 Task: Create a due date automation trigger when advanced on, on the monday of the week a card is due add dates due tomorrow at 11:00 AM.
Action: Mouse moved to (1067, 318)
Screenshot: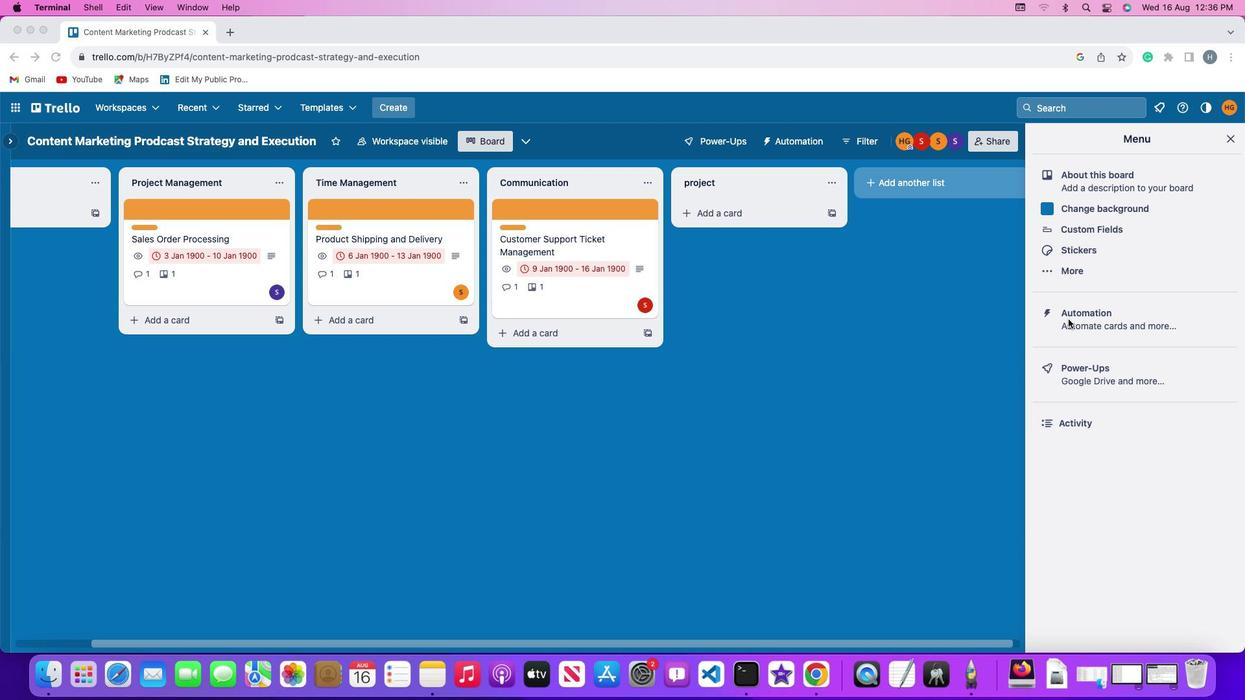 
Action: Mouse pressed left at (1067, 318)
Screenshot: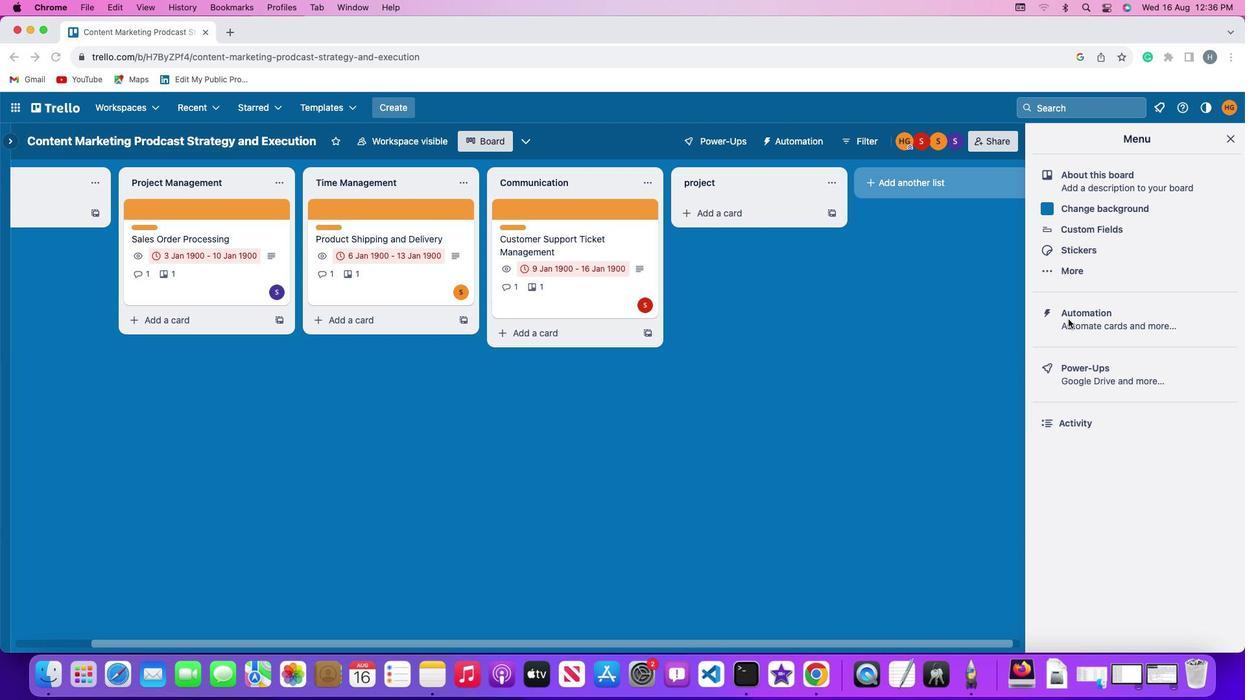 
Action: Mouse pressed left at (1067, 318)
Screenshot: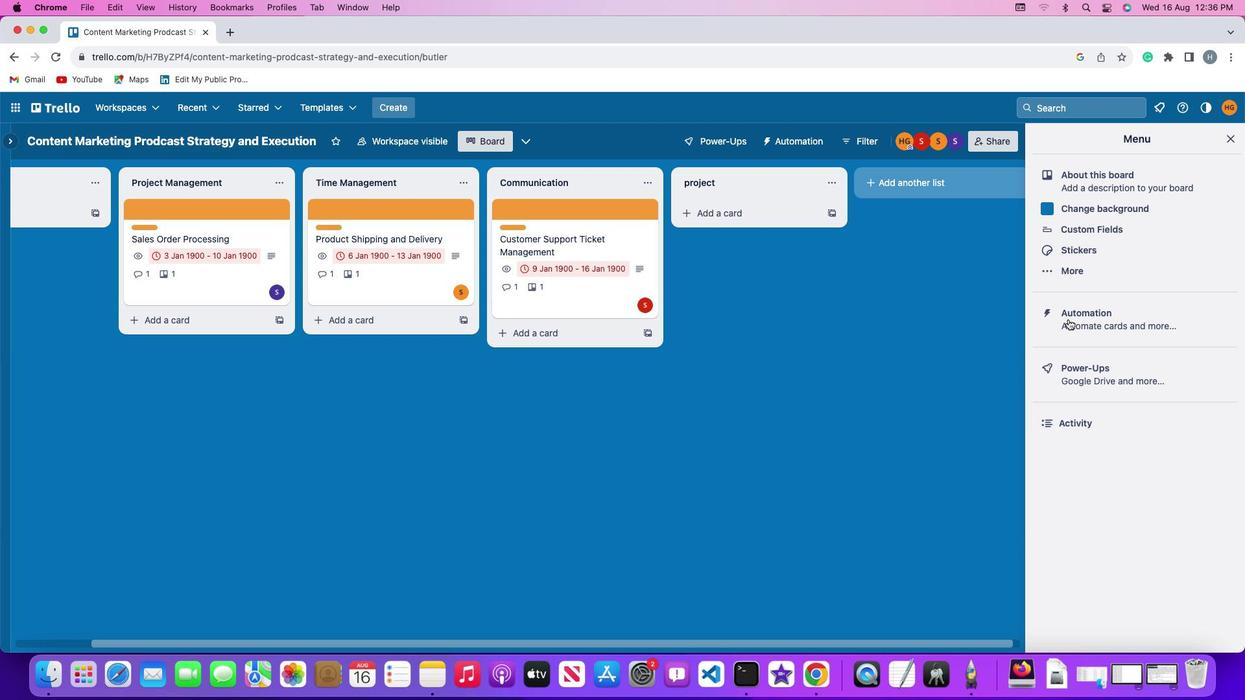 
Action: Mouse moved to (79, 303)
Screenshot: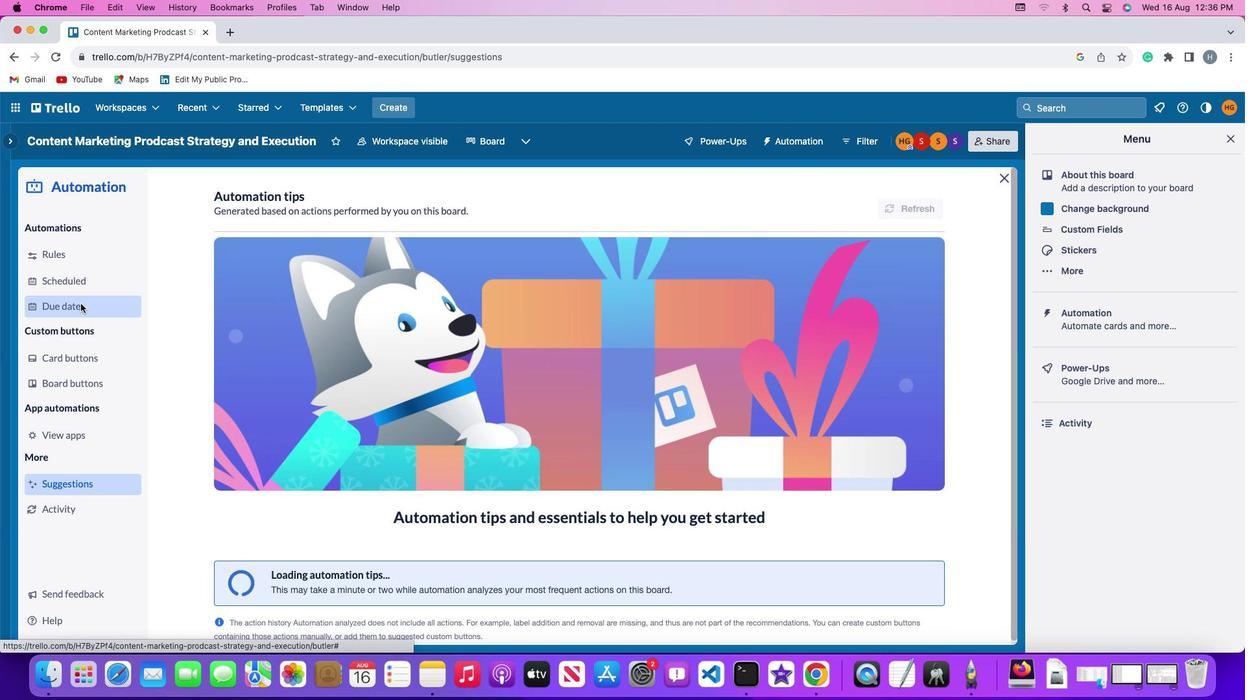 
Action: Mouse pressed left at (79, 303)
Screenshot: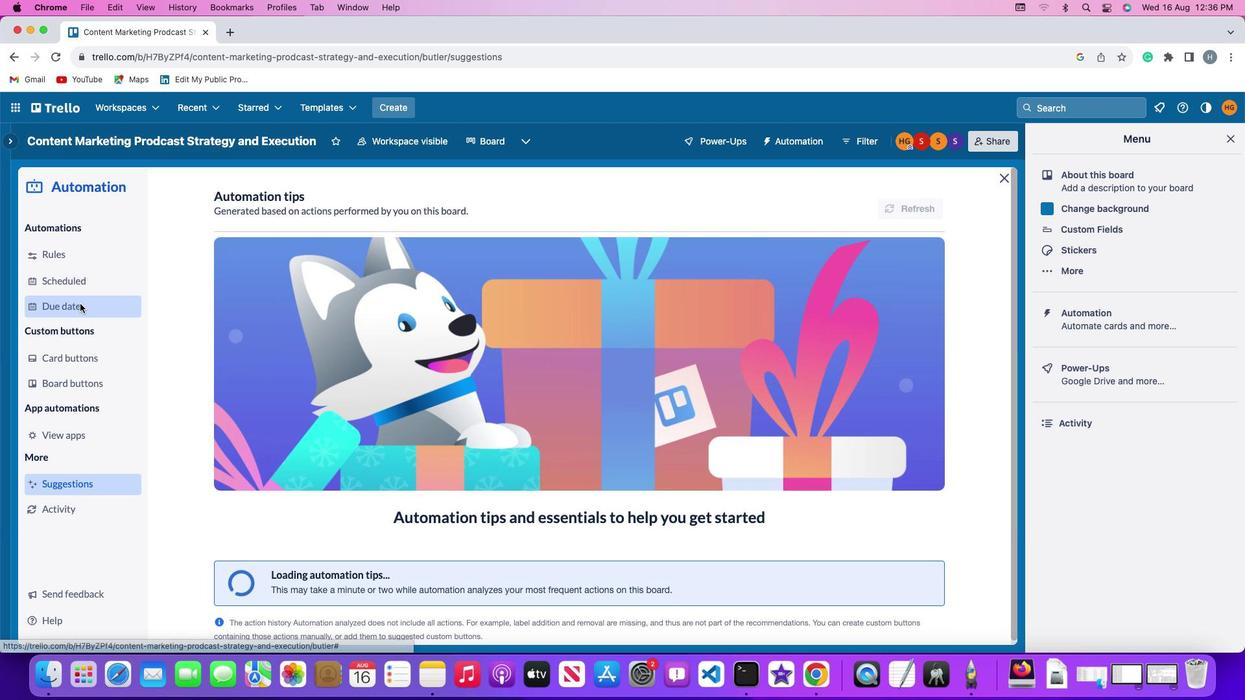 
Action: Mouse moved to (863, 201)
Screenshot: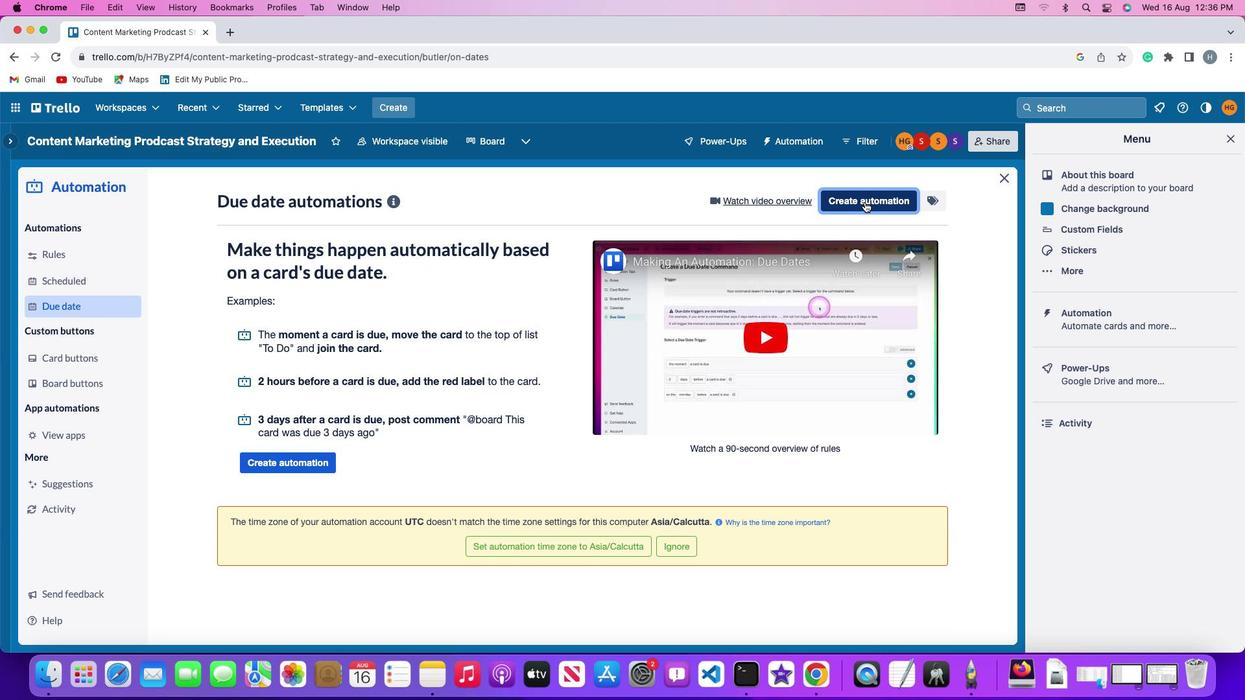
Action: Mouse pressed left at (863, 201)
Screenshot: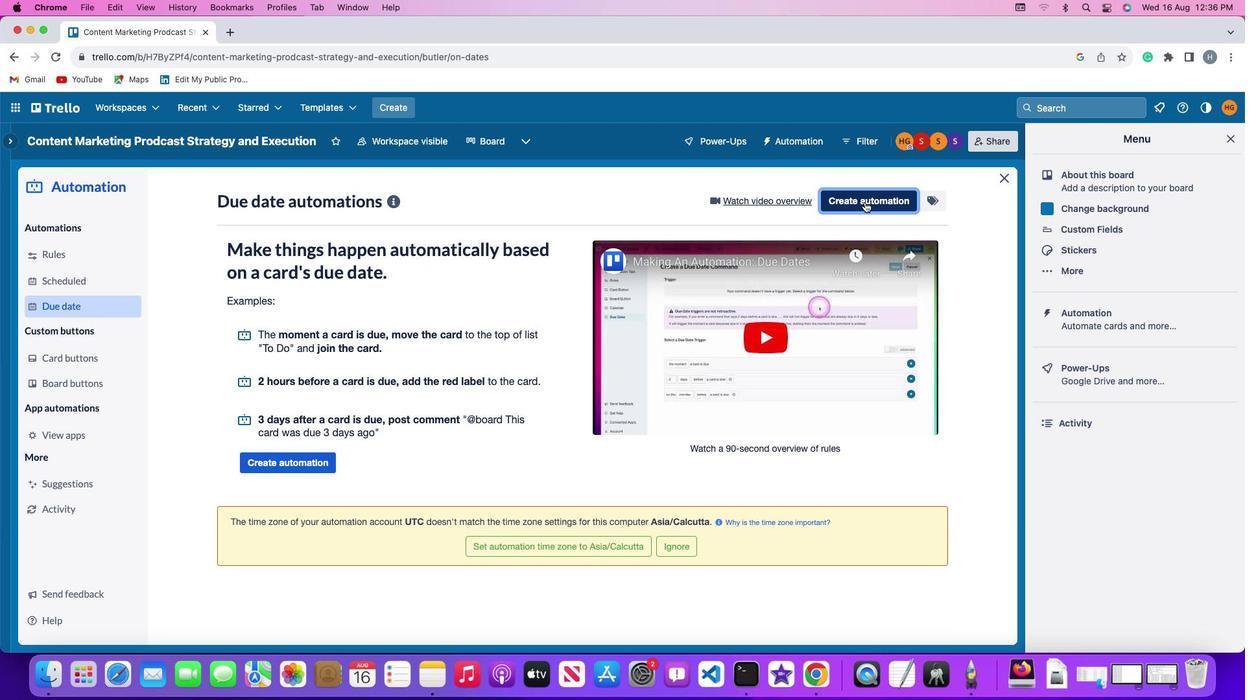 
Action: Mouse moved to (229, 326)
Screenshot: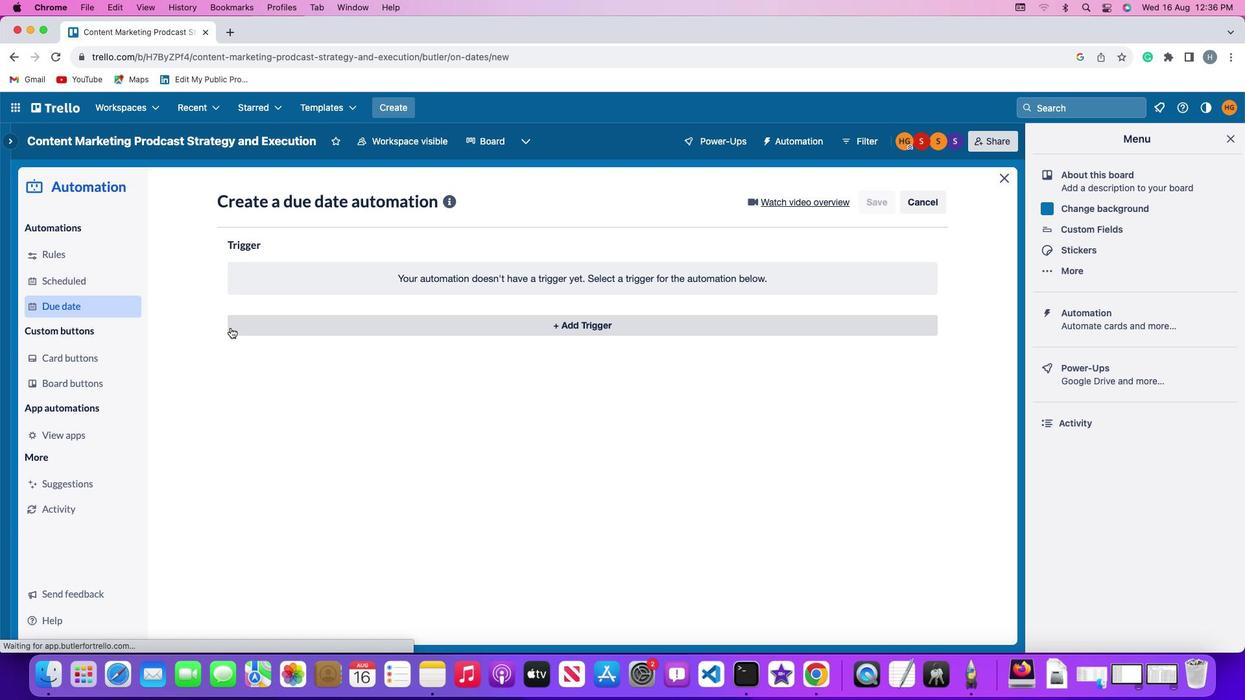 
Action: Mouse pressed left at (229, 326)
Screenshot: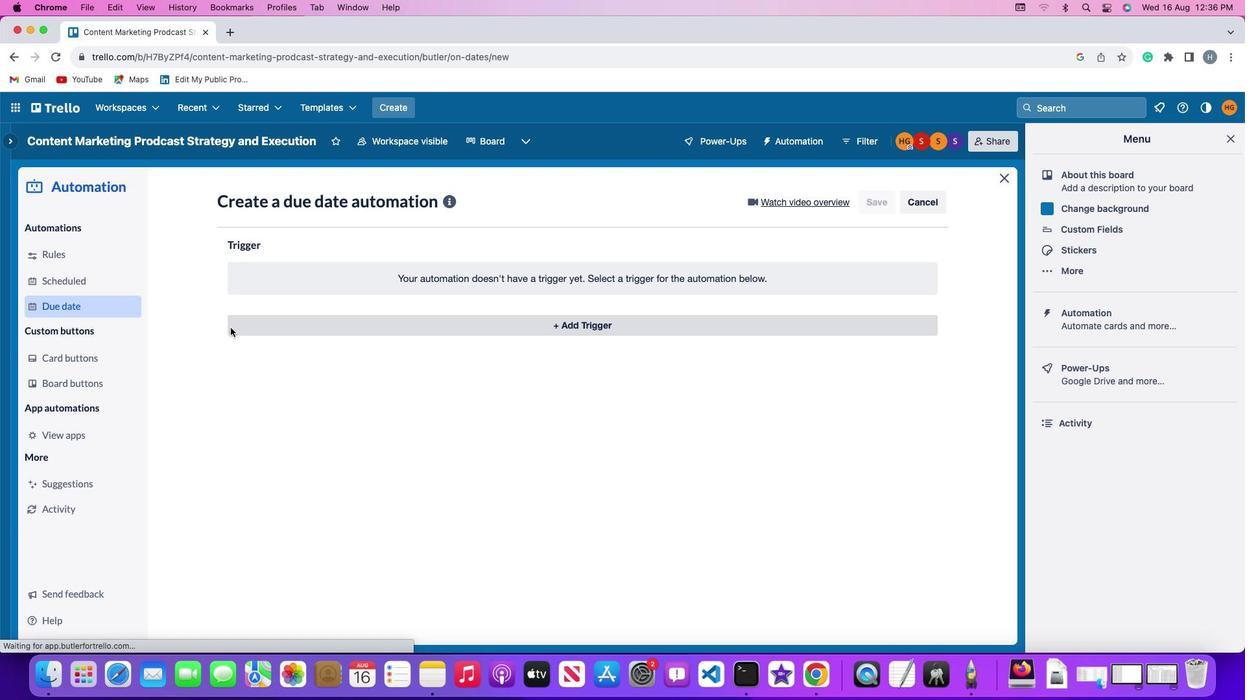 
Action: Mouse moved to (294, 559)
Screenshot: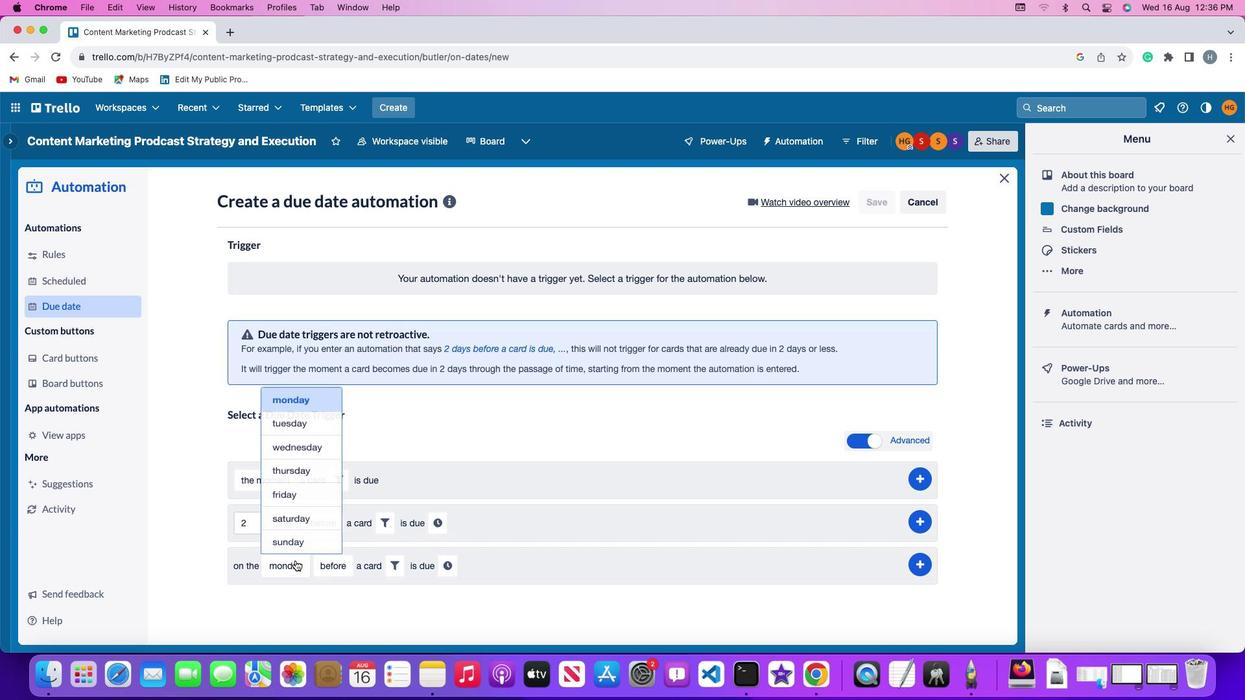 
Action: Mouse pressed left at (294, 559)
Screenshot: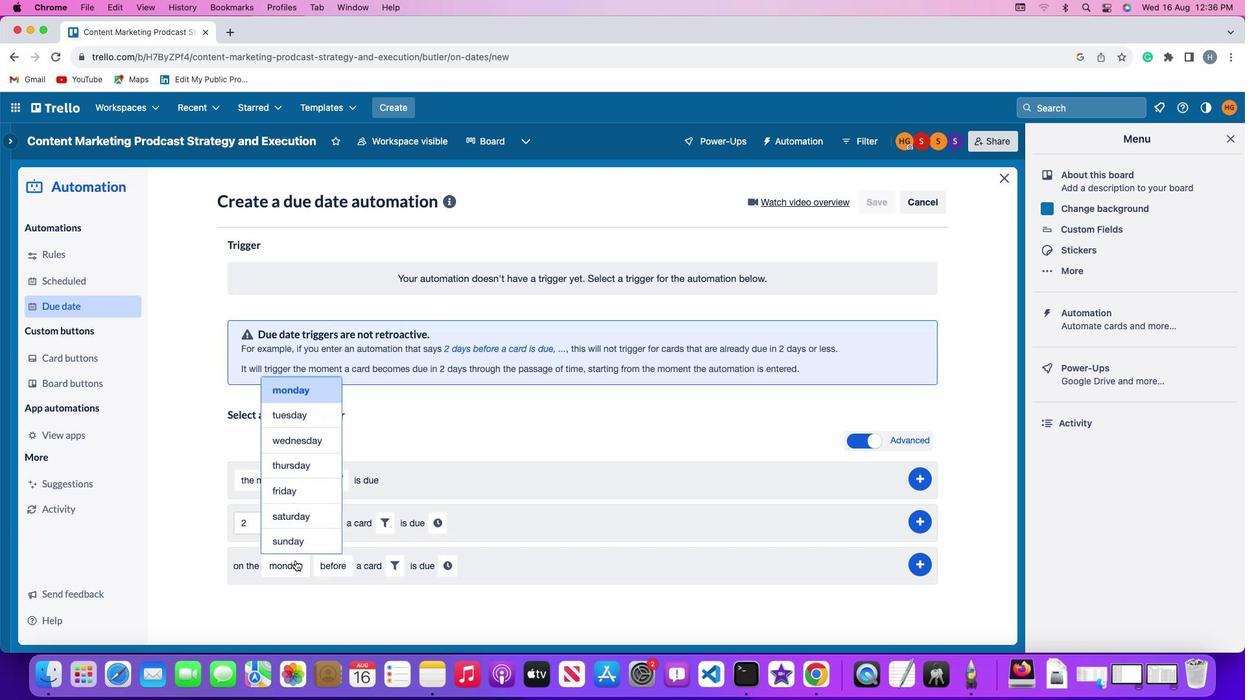 
Action: Mouse moved to (299, 385)
Screenshot: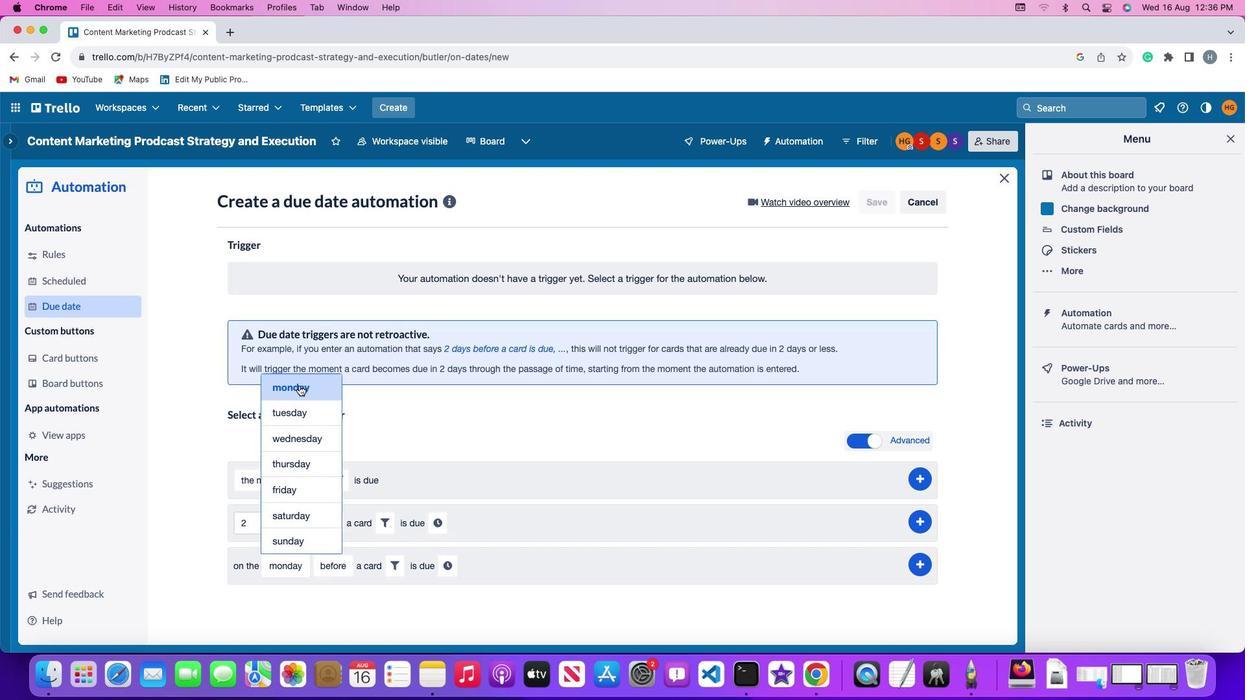 
Action: Mouse pressed left at (299, 385)
Screenshot: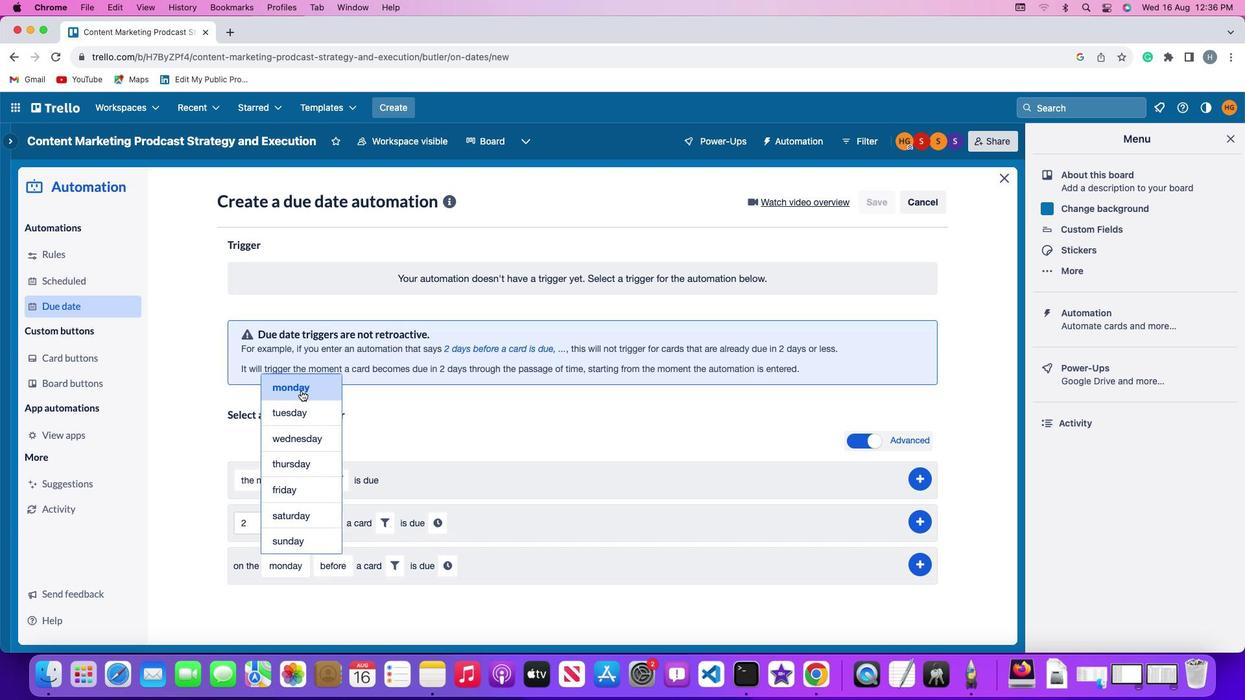 
Action: Mouse moved to (334, 575)
Screenshot: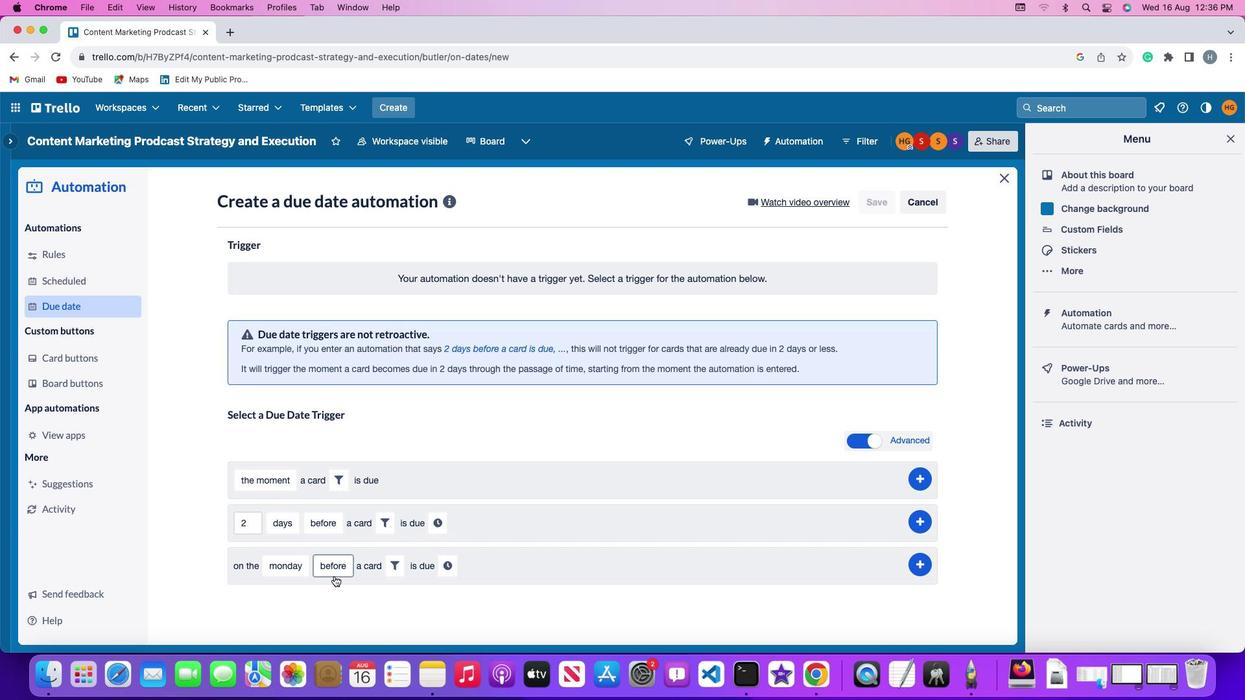 
Action: Mouse pressed left at (334, 575)
Screenshot: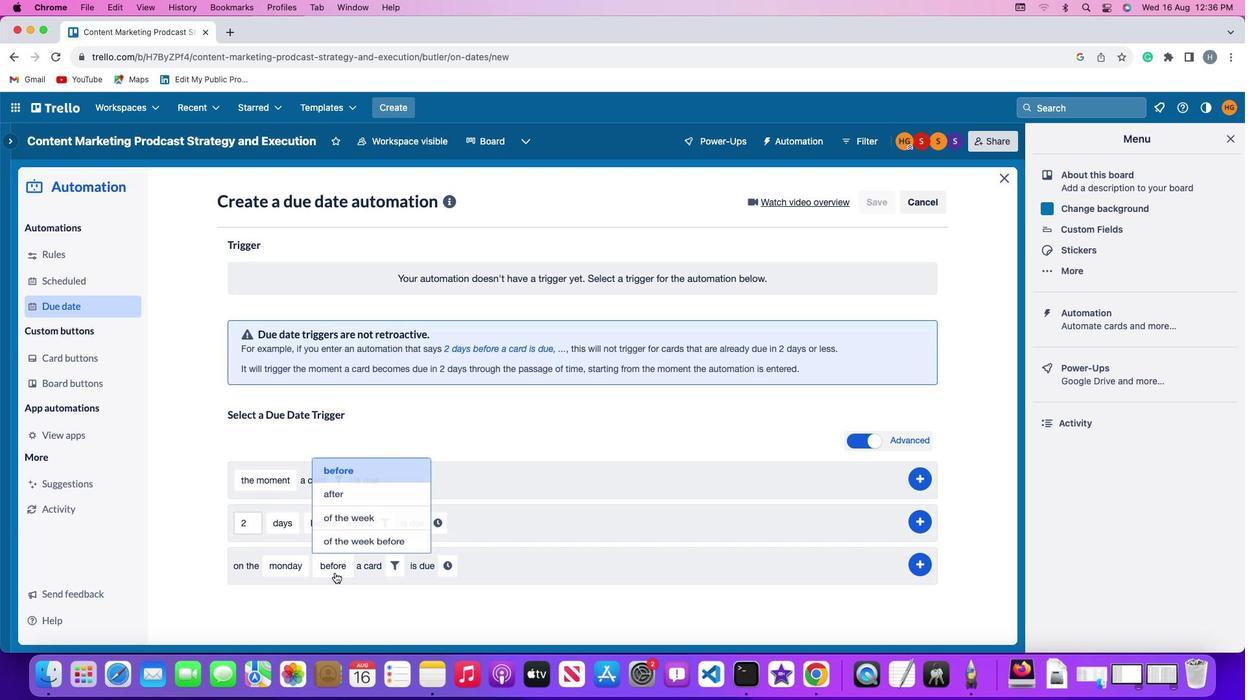
Action: Mouse moved to (347, 506)
Screenshot: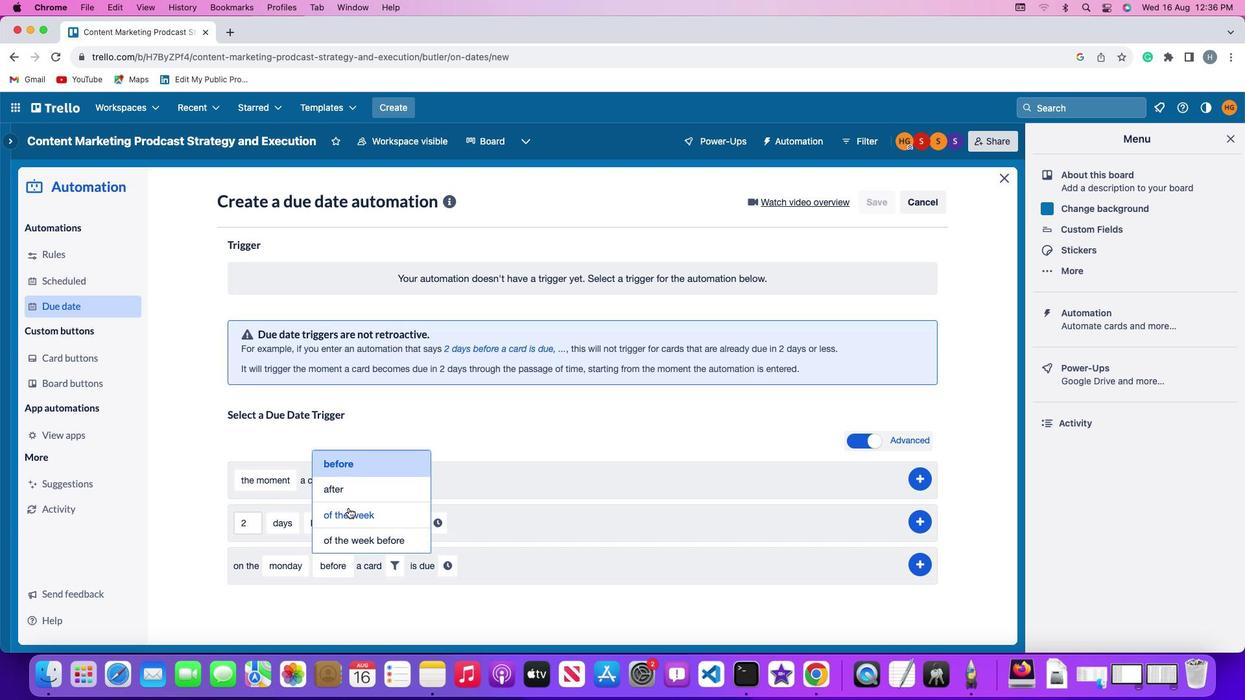 
Action: Mouse pressed left at (347, 506)
Screenshot: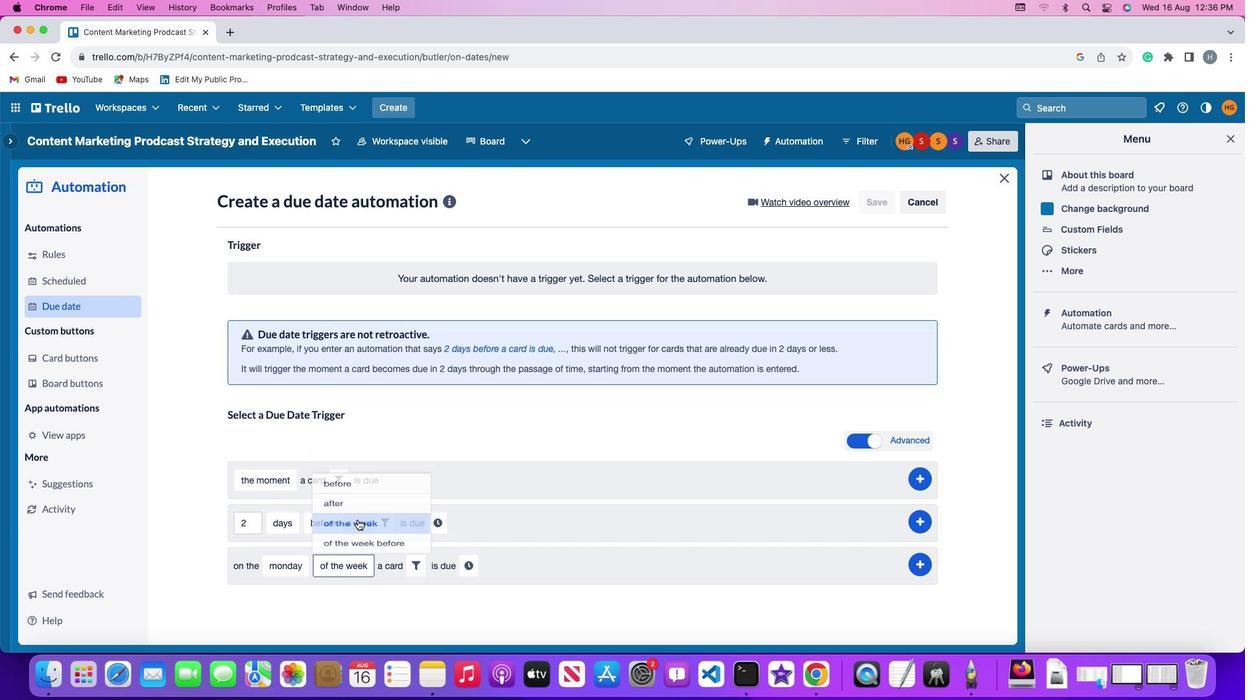 
Action: Mouse moved to (410, 561)
Screenshot: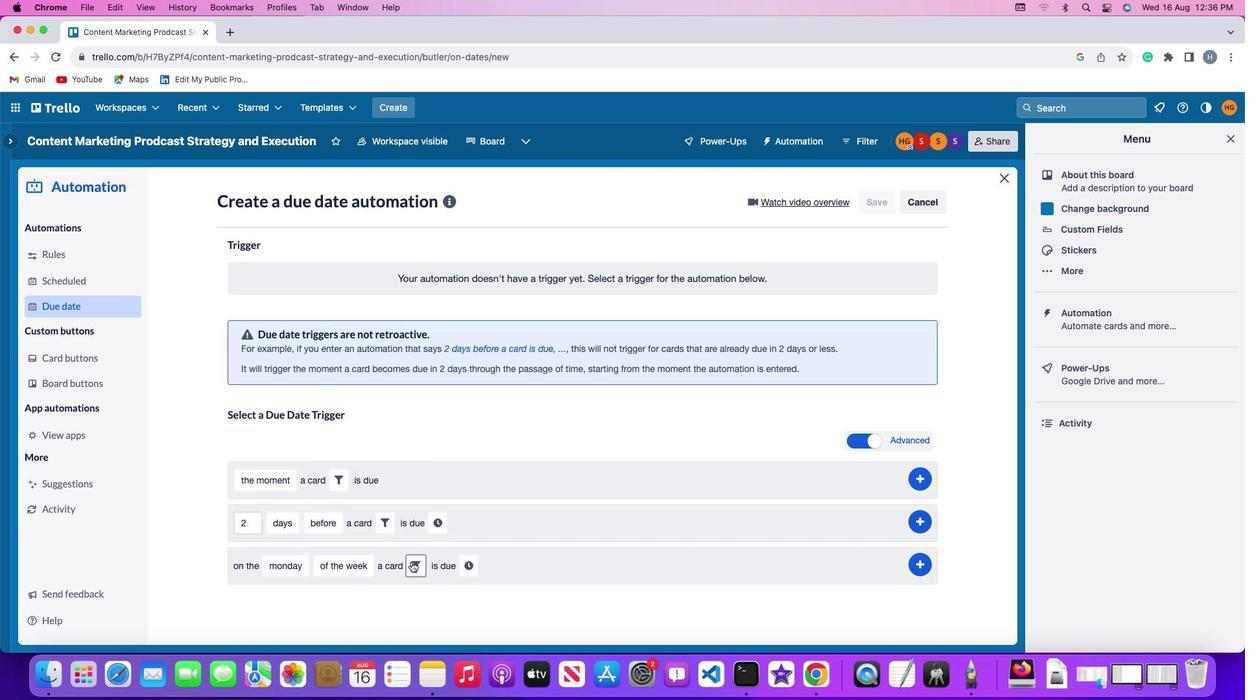 
Action: Mouse pressed left at (410, 561)
Screenshot: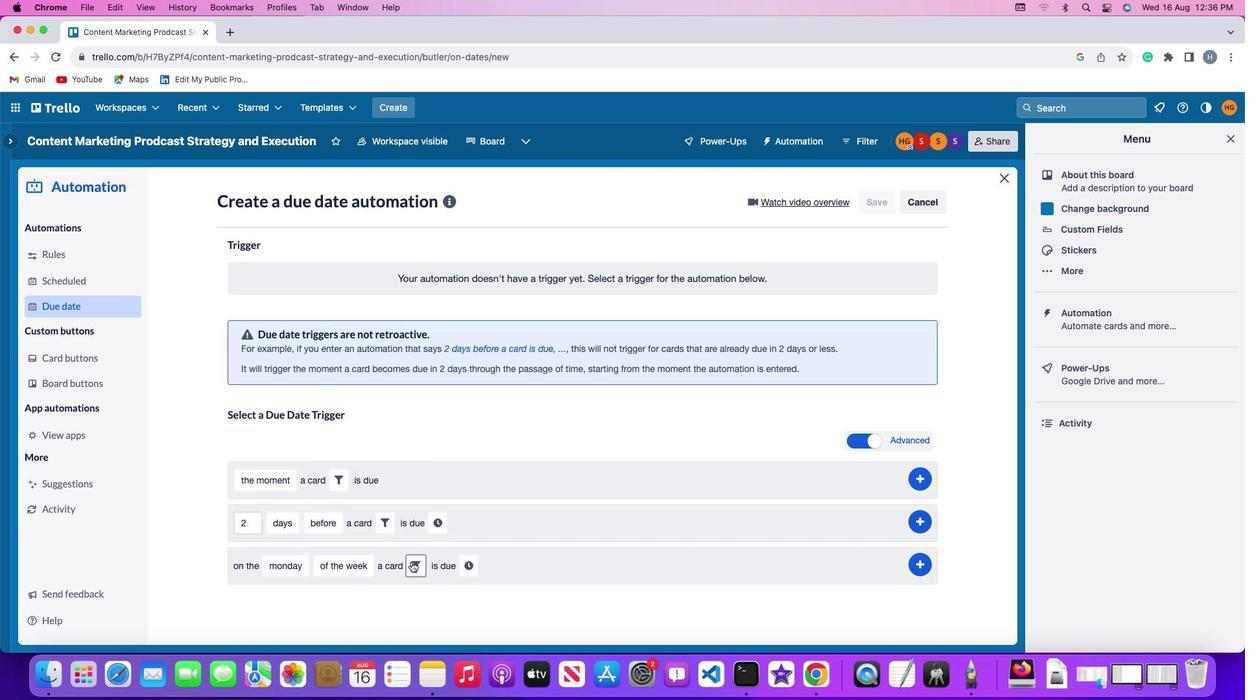 
Action: Mouse moved to (487, 606)
Screenshot: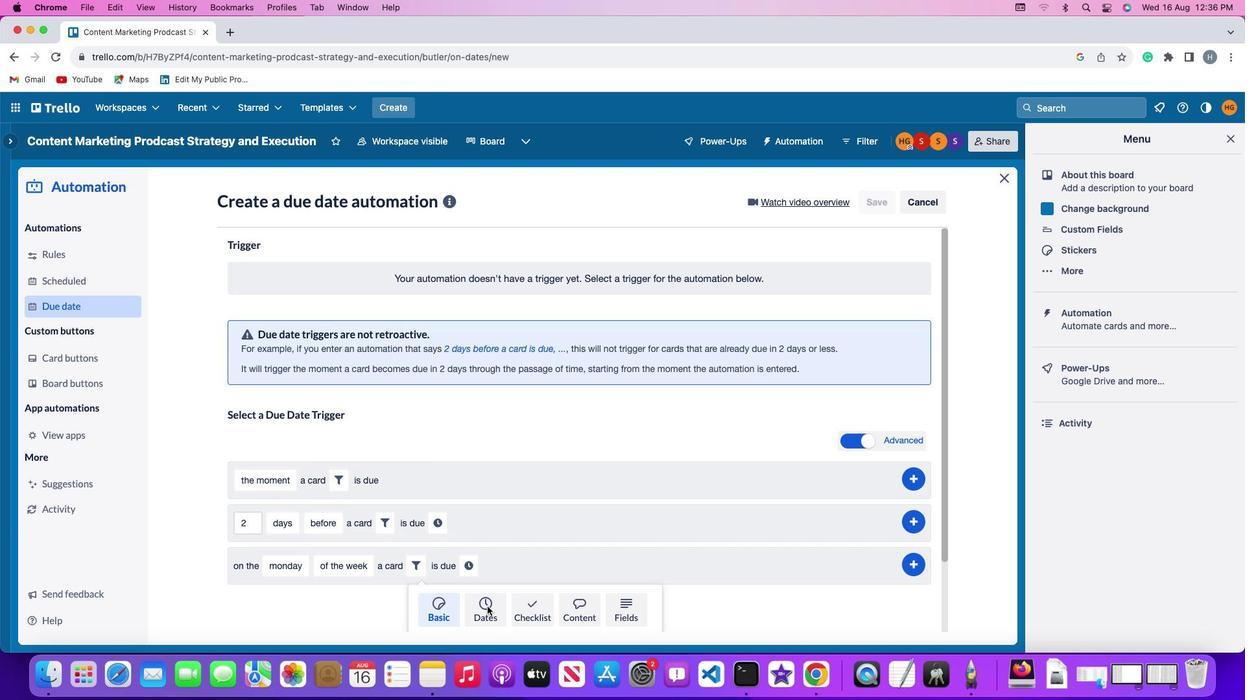 
Action: Mouse pressed left at (487, 606)
Screenshot: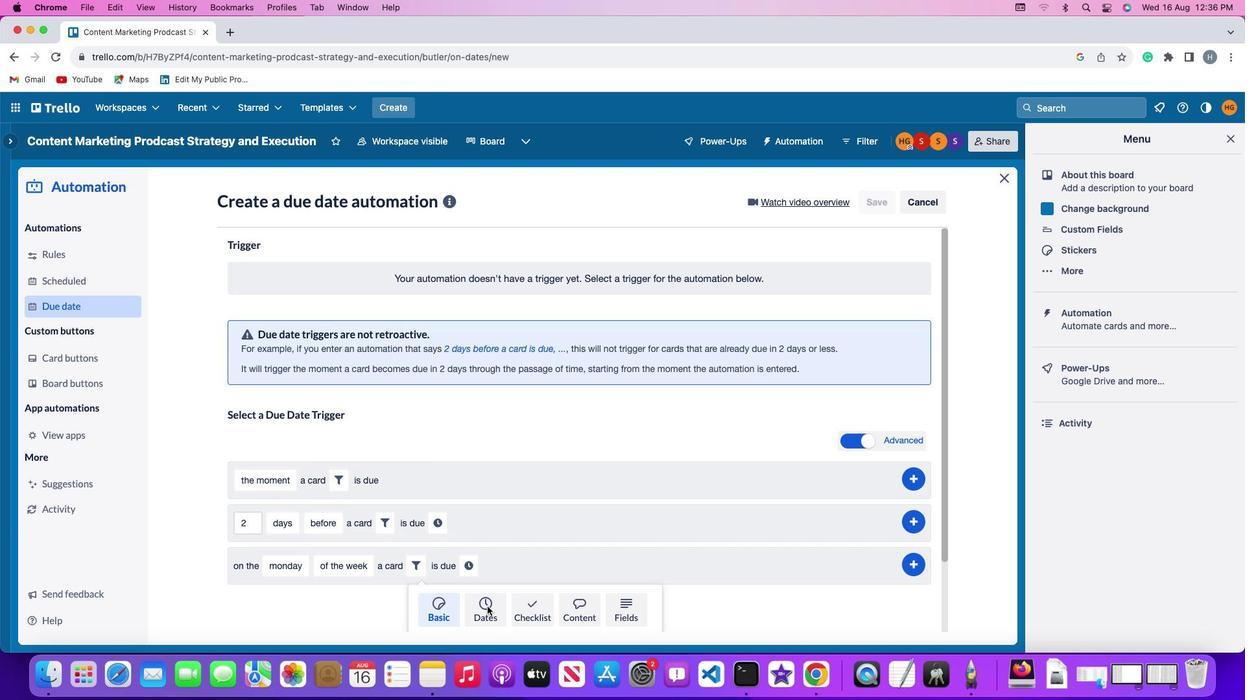 
Action: Mouse moved to (337, 622)
Screenshot: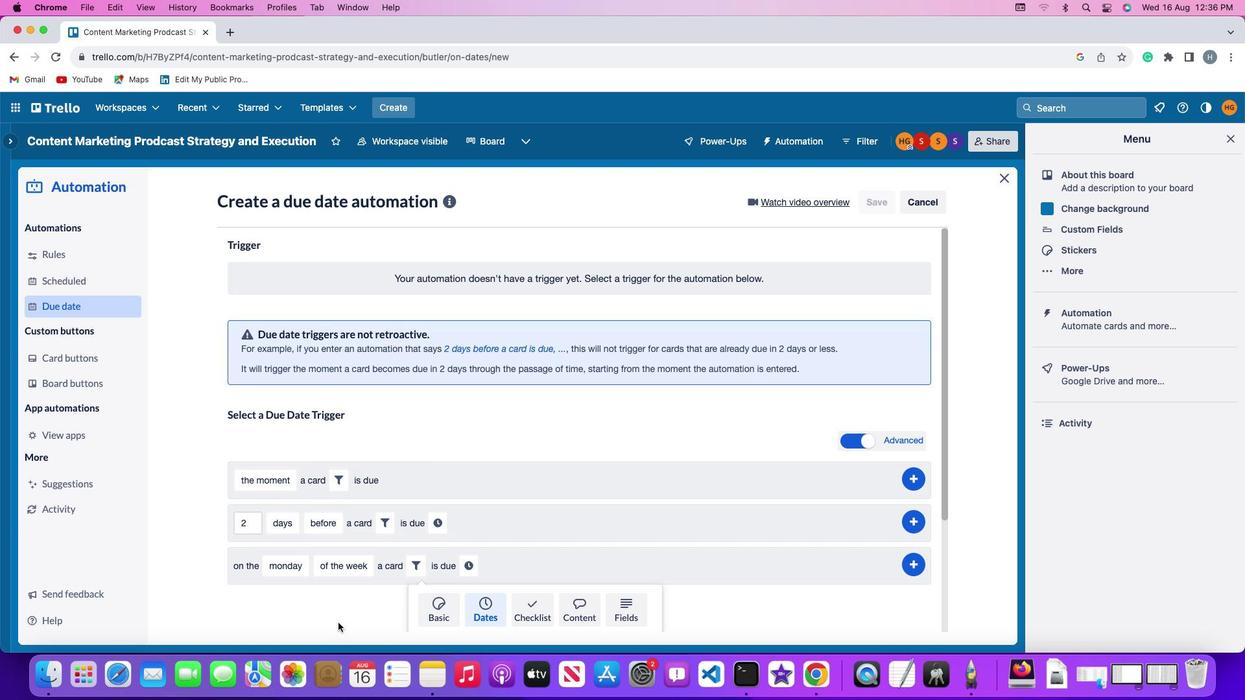 
Action: Mouse scrolled (337, 622) with delta (0, 0)
Screenshot: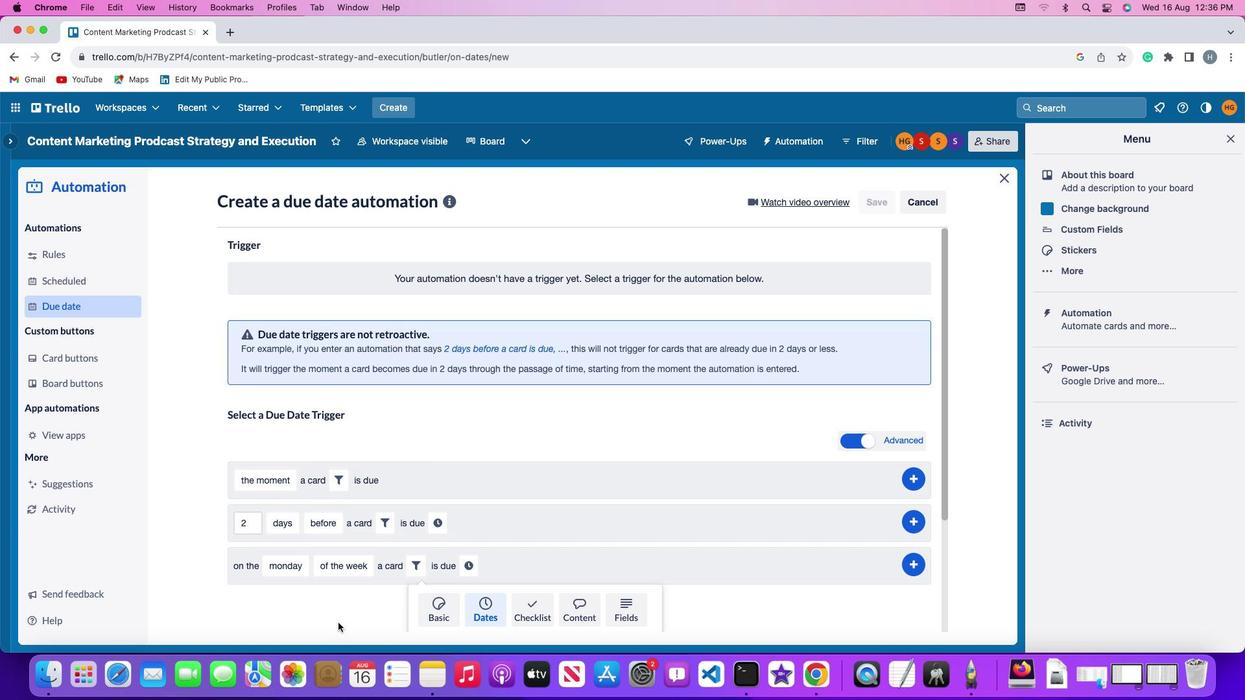 
Action: Mouse scrolled (337, 622) with delta (0, 0)
Screenshot: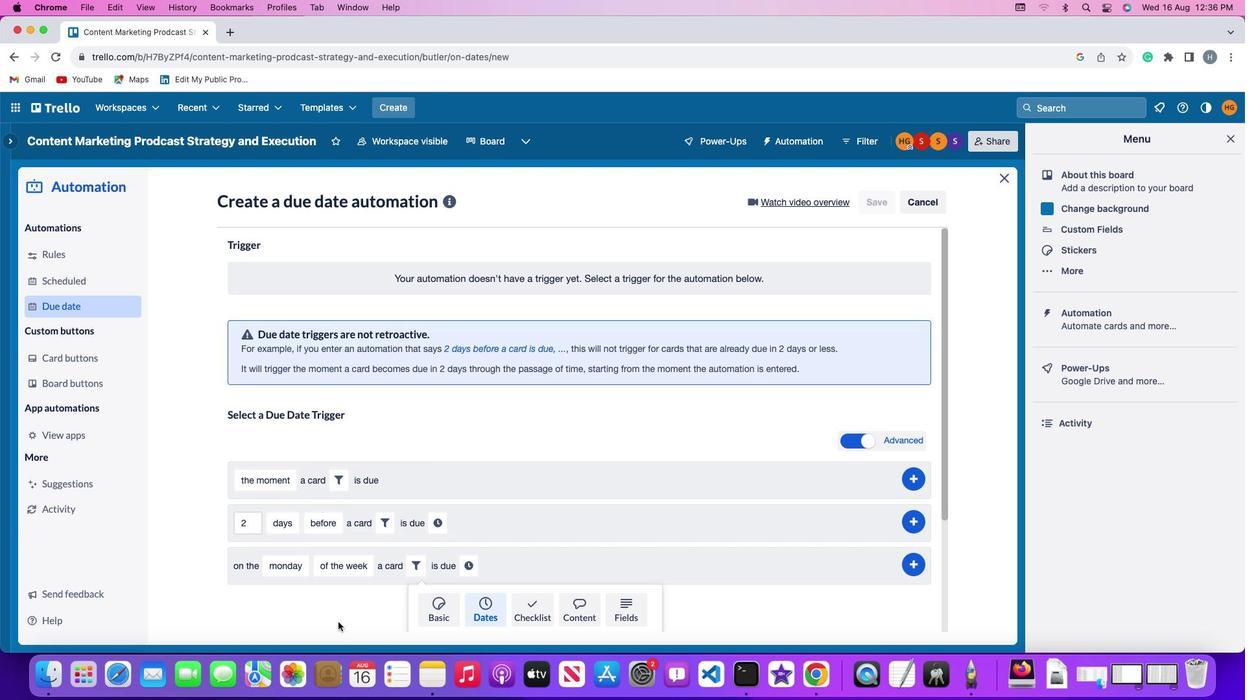 
Action: Mouse scrolled (337, 622) with delta (0, -1)
Screenshot: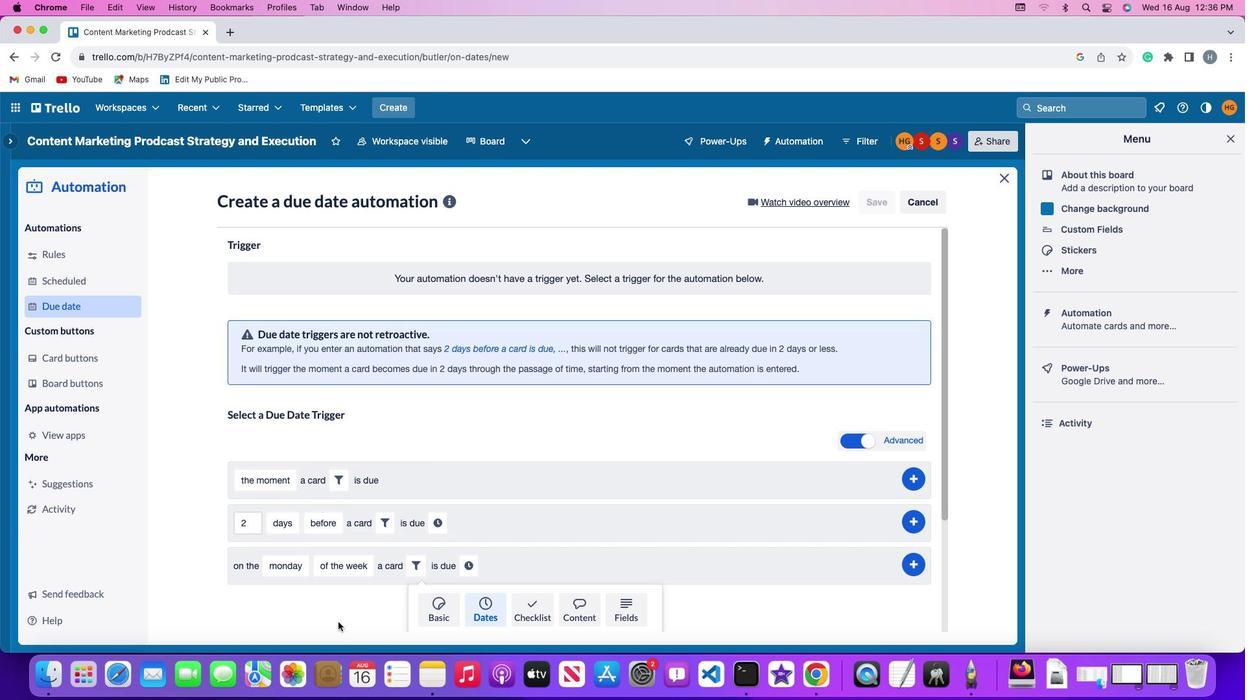 
Action: Mouse moved to (337, 622)
Screenshot: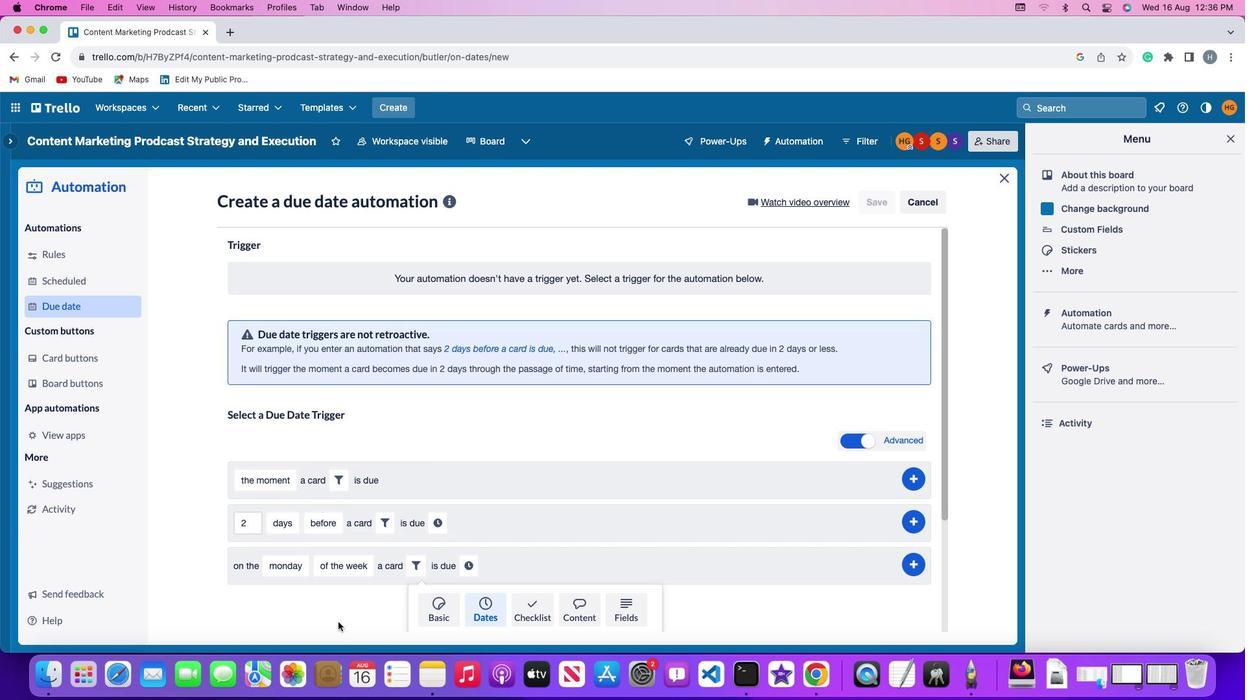 
Action: Mouse scrolled (337, 622) with delta (0, -3)
Screenshot: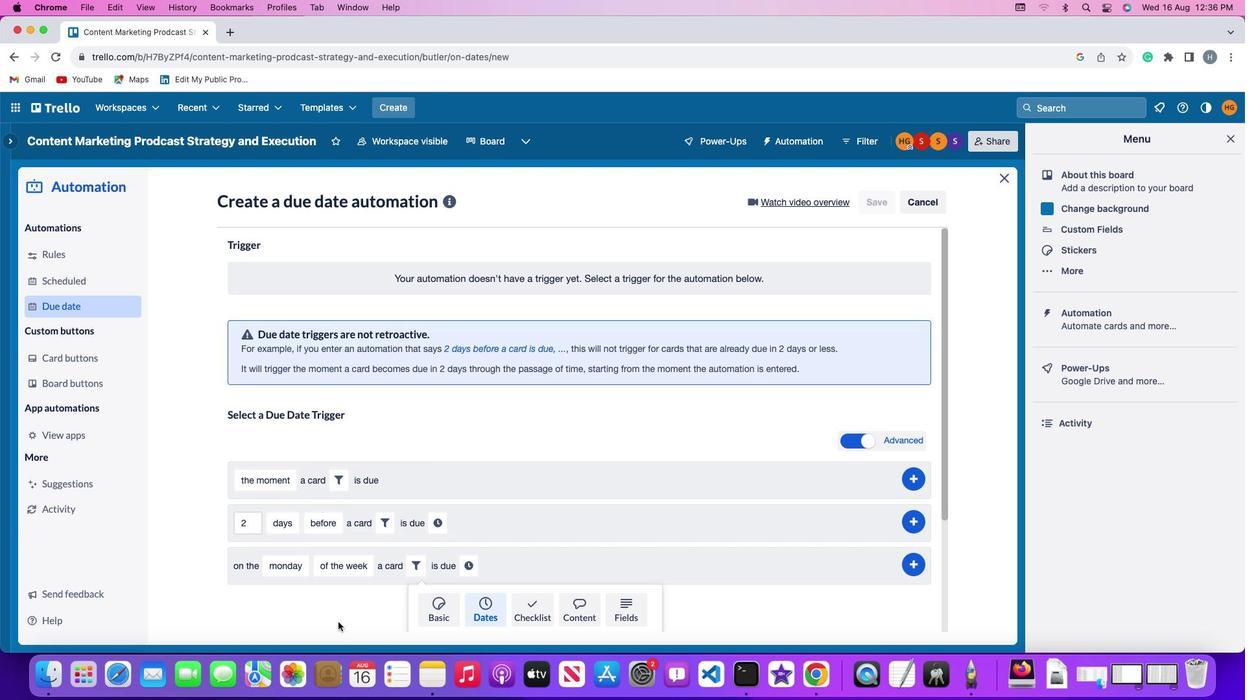 
Action: Mouse moved to (337, 622)
Screenshot: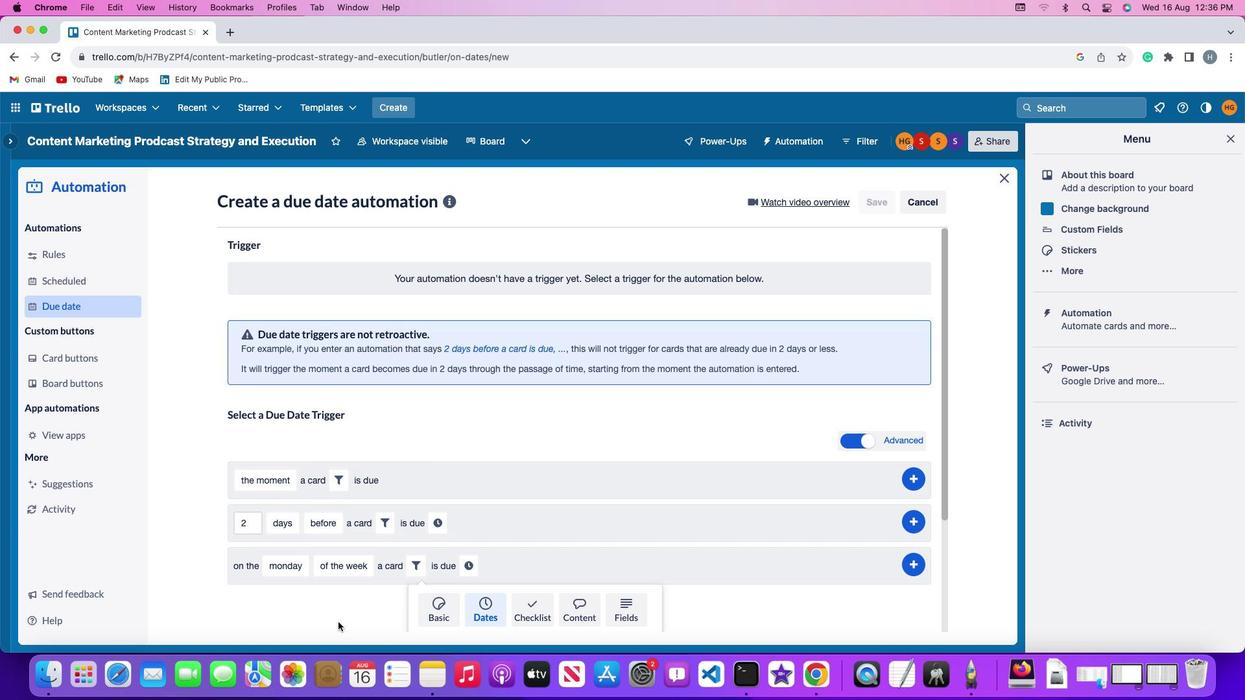 
Action: Mouse scrolled (337, 622) with delta (0, 0)
Screenshot: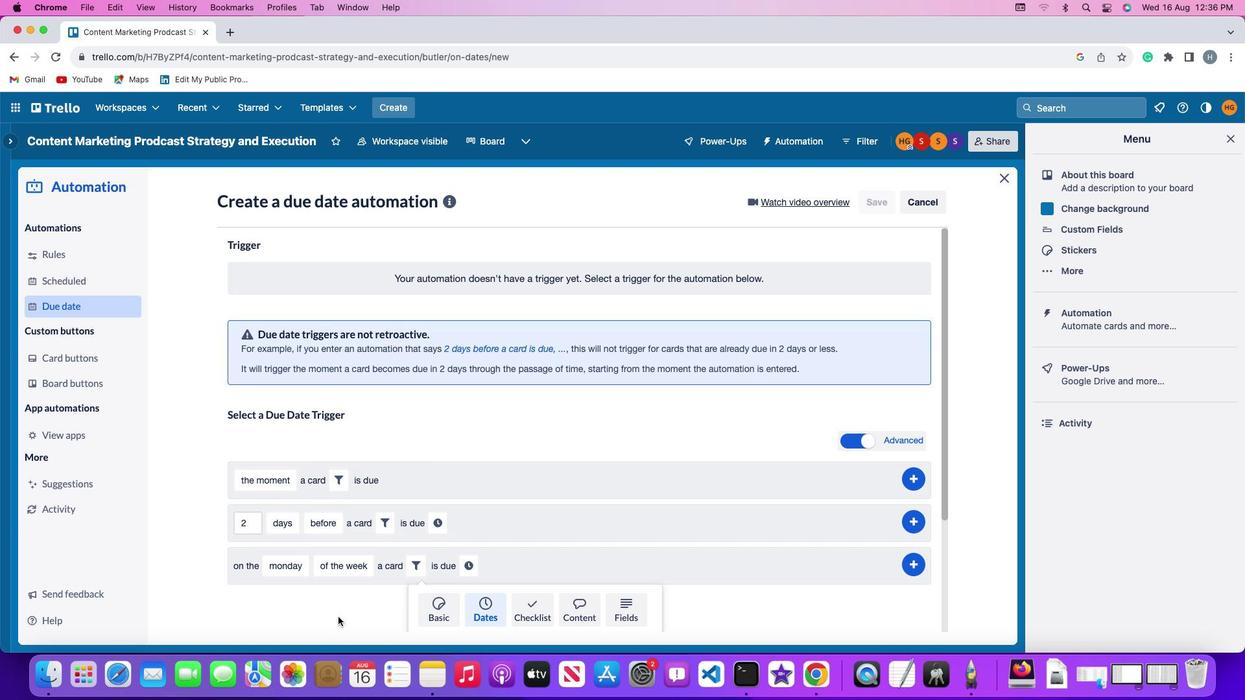 
Action: Mouse scrolled (337, 622) with delta (0, 0)
Screenshot: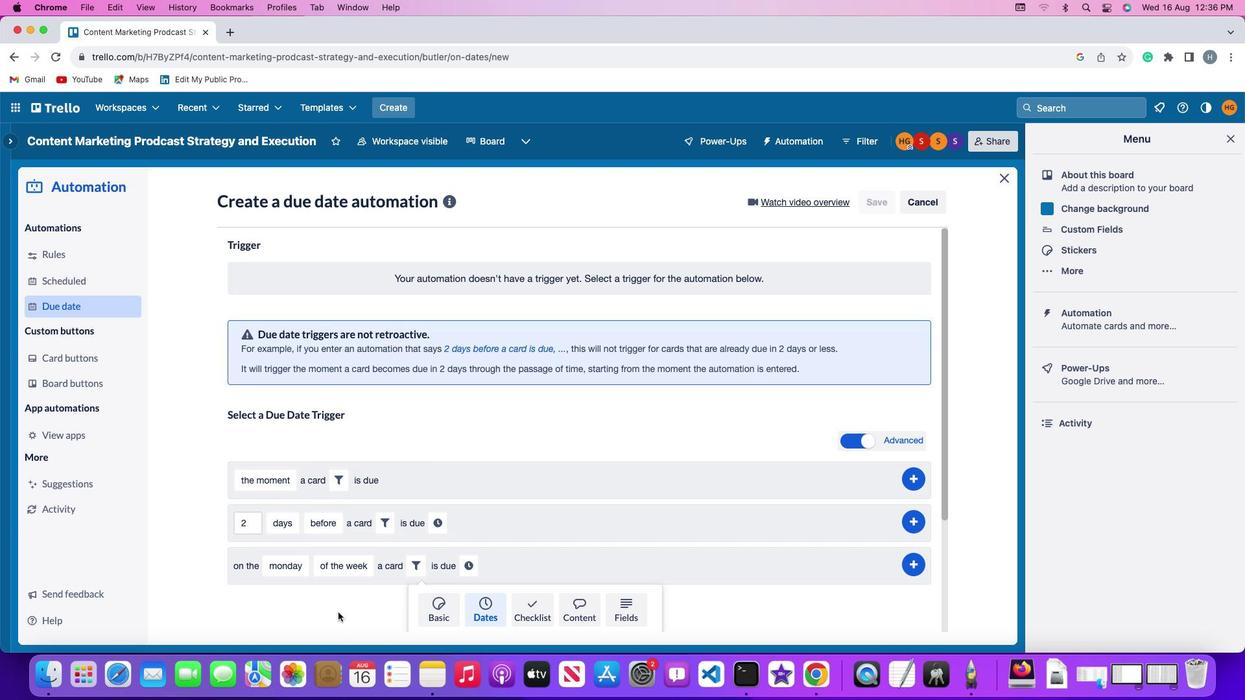 
Action: Mouse scrolled (337, 622) with delta (0, -1)
Screenshot: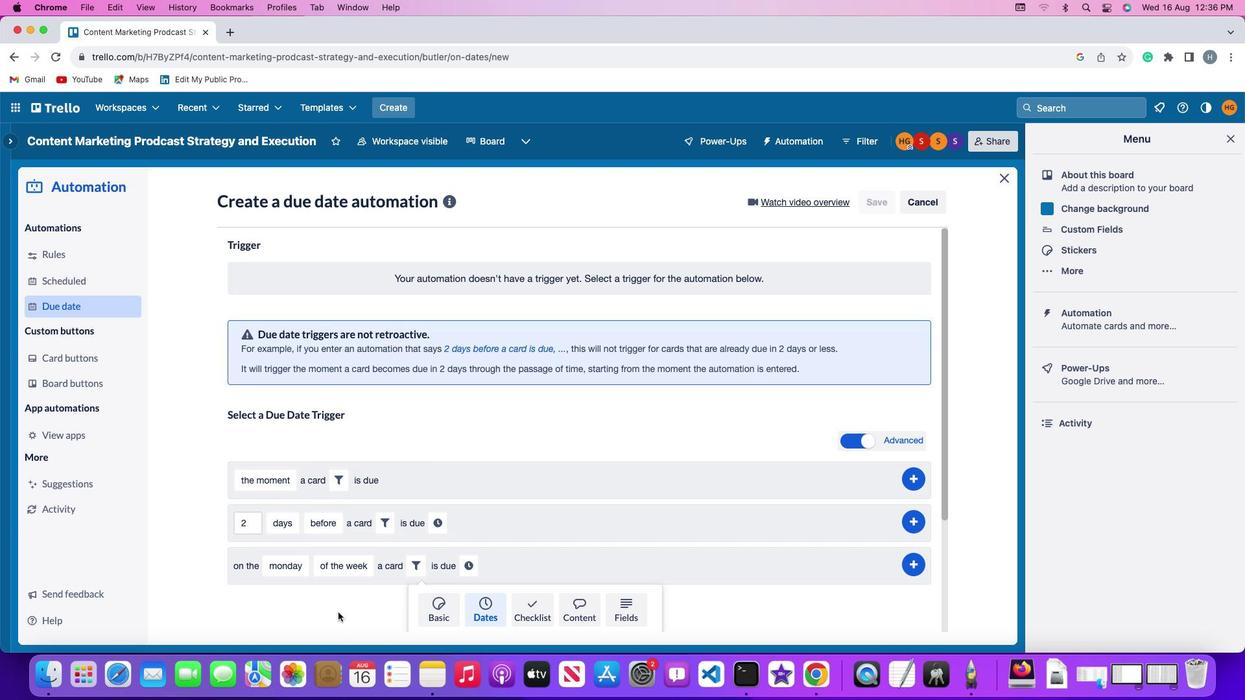 
Action: Mouse moved to (337, 620)
Screenshot: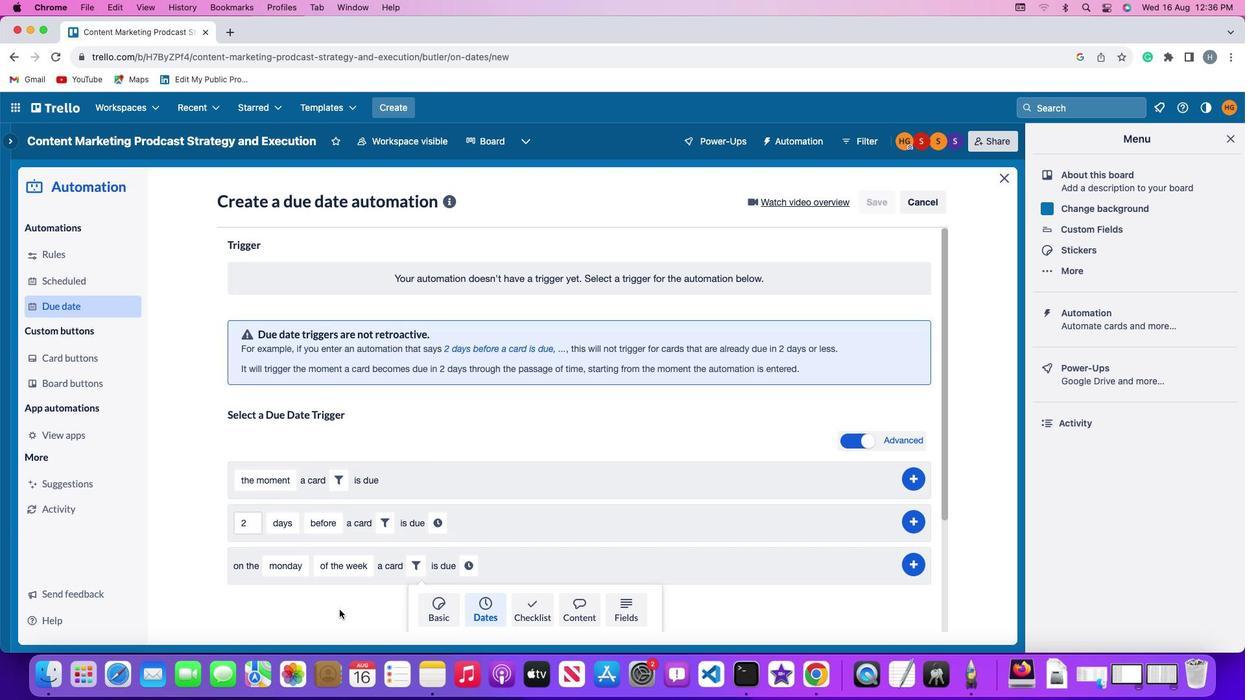 
Action: Mouse scrolled (337, 620) with delta (0, -3)
Screenshot: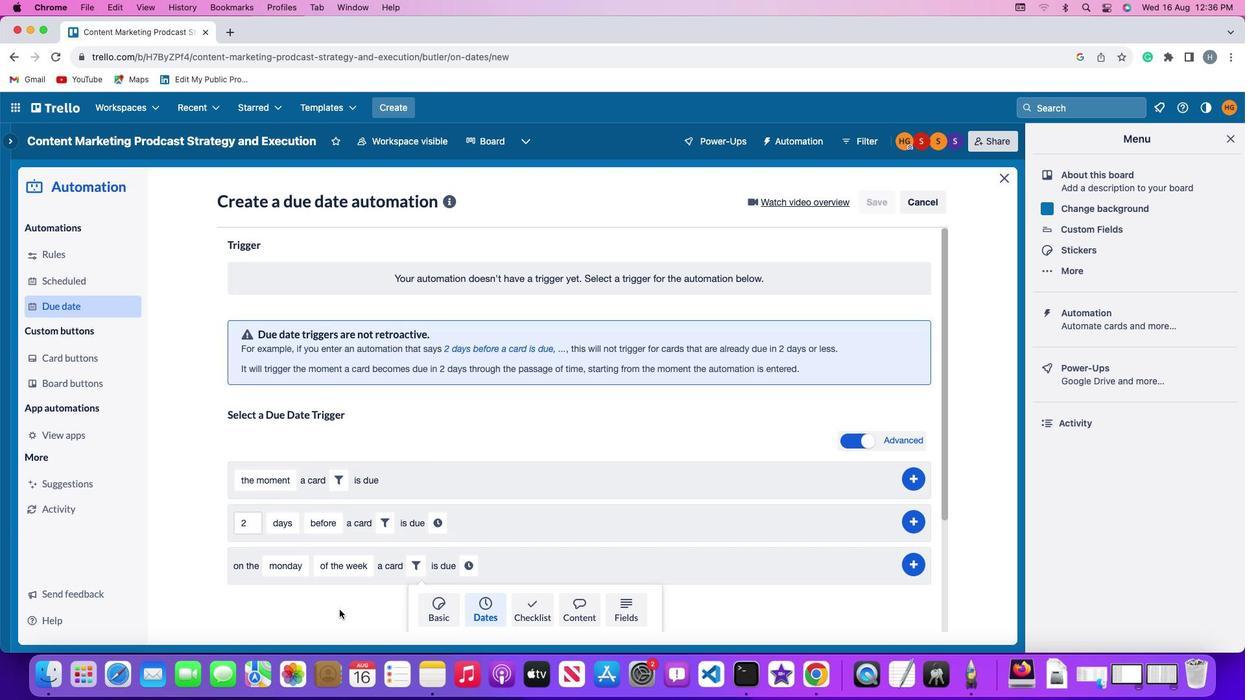 
Action: Mouse moved to (345, 598)
Screenshot: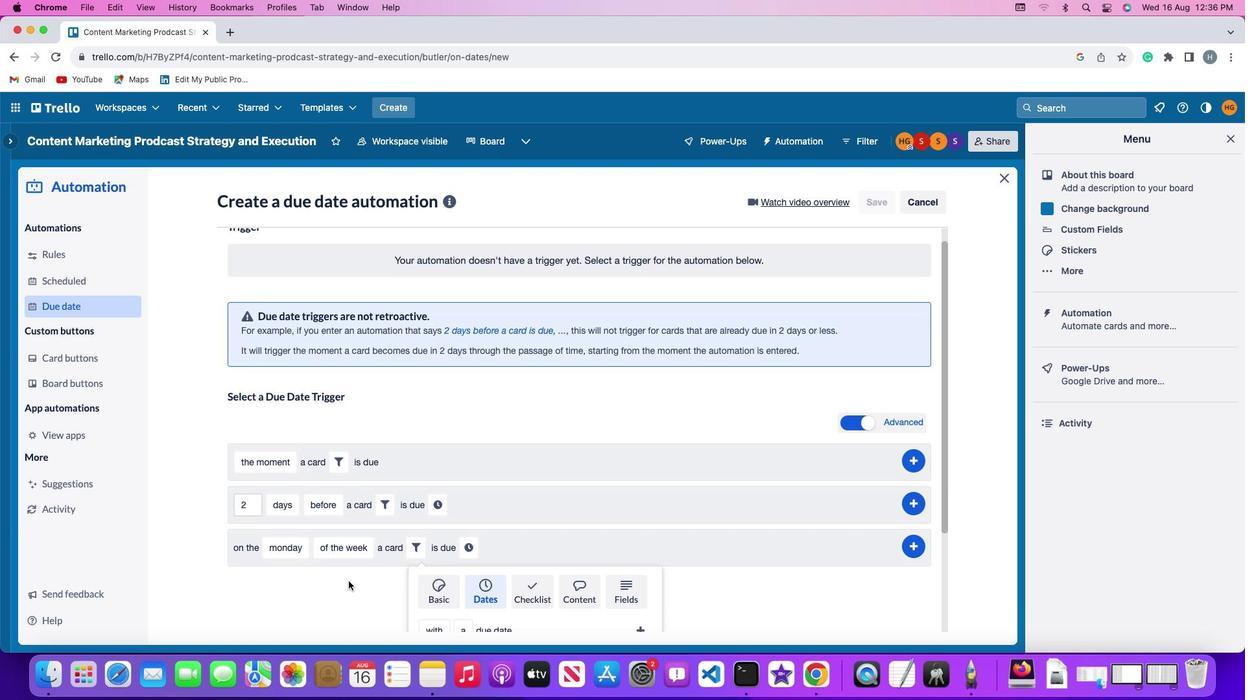 
Action: Mouse scrolled (345, 598) with delta (0, 0)
Screenshot: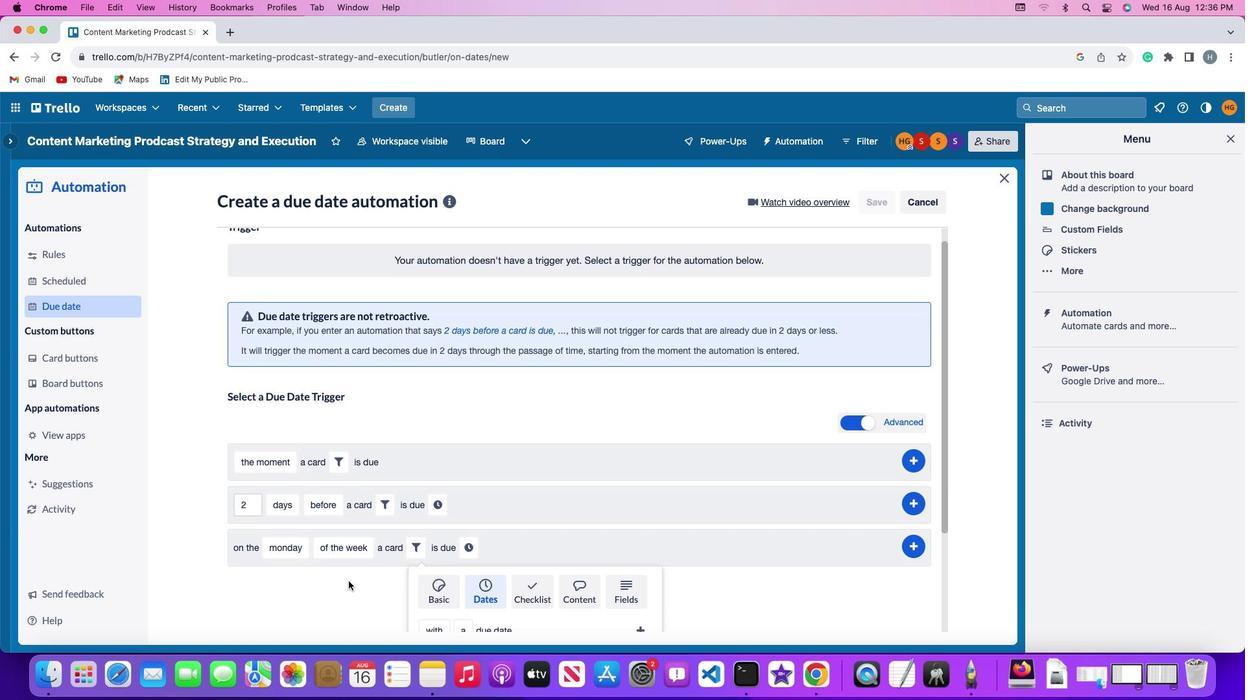 
Action: Mouse scrolled (345, 598) with delta (0, 0)
Screenshot: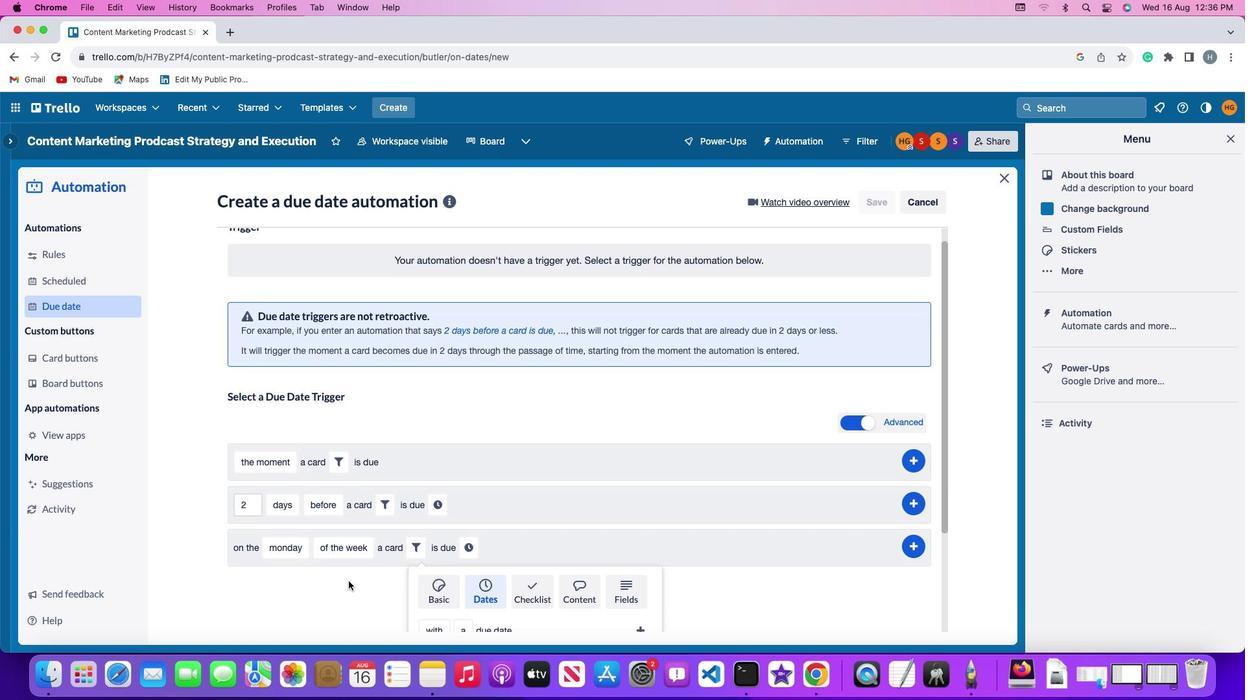 
Action: Mouse moved to (345, 594)
Screenshot: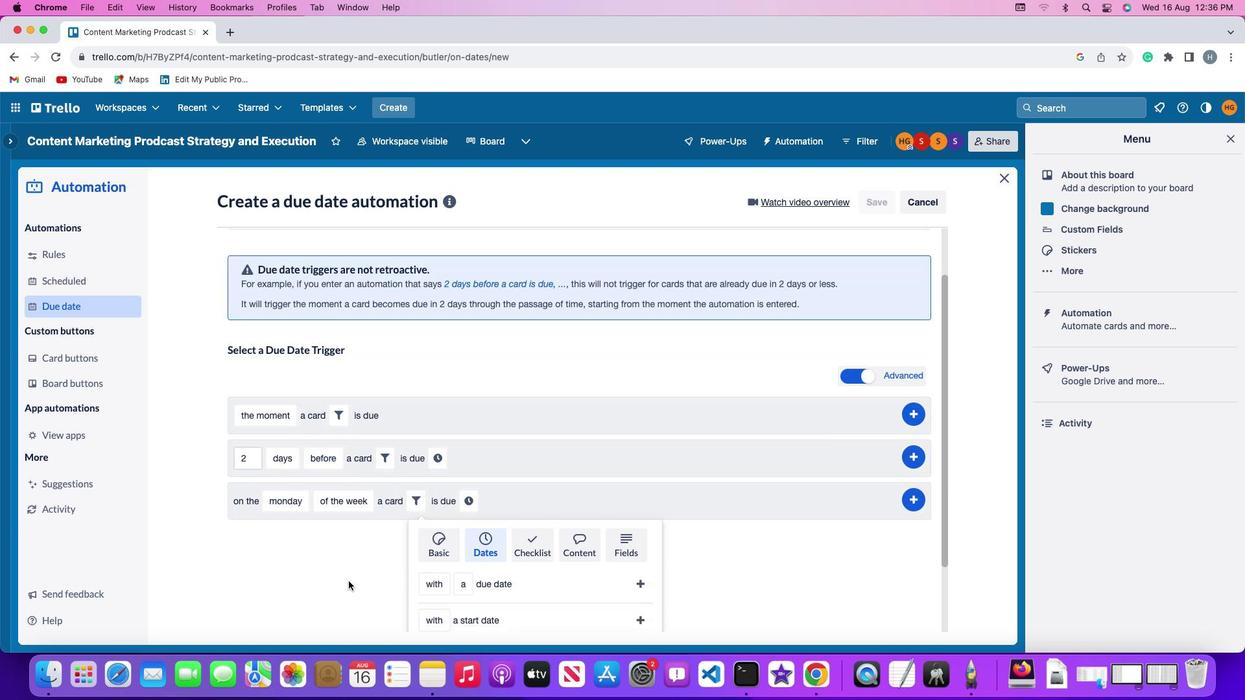 
Action: Mouse scrolled (345, 594) with delta (0, -1)
Screenshot: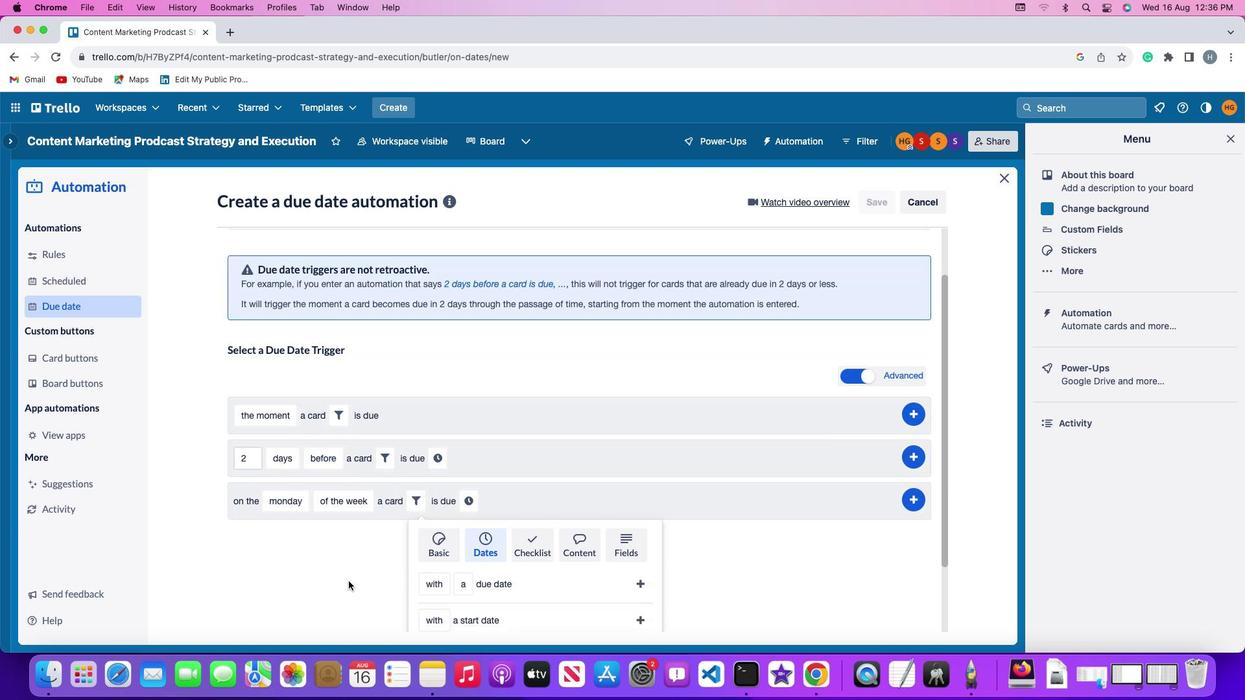 
Action: Mouse moved to (347, 585)
Screenshot: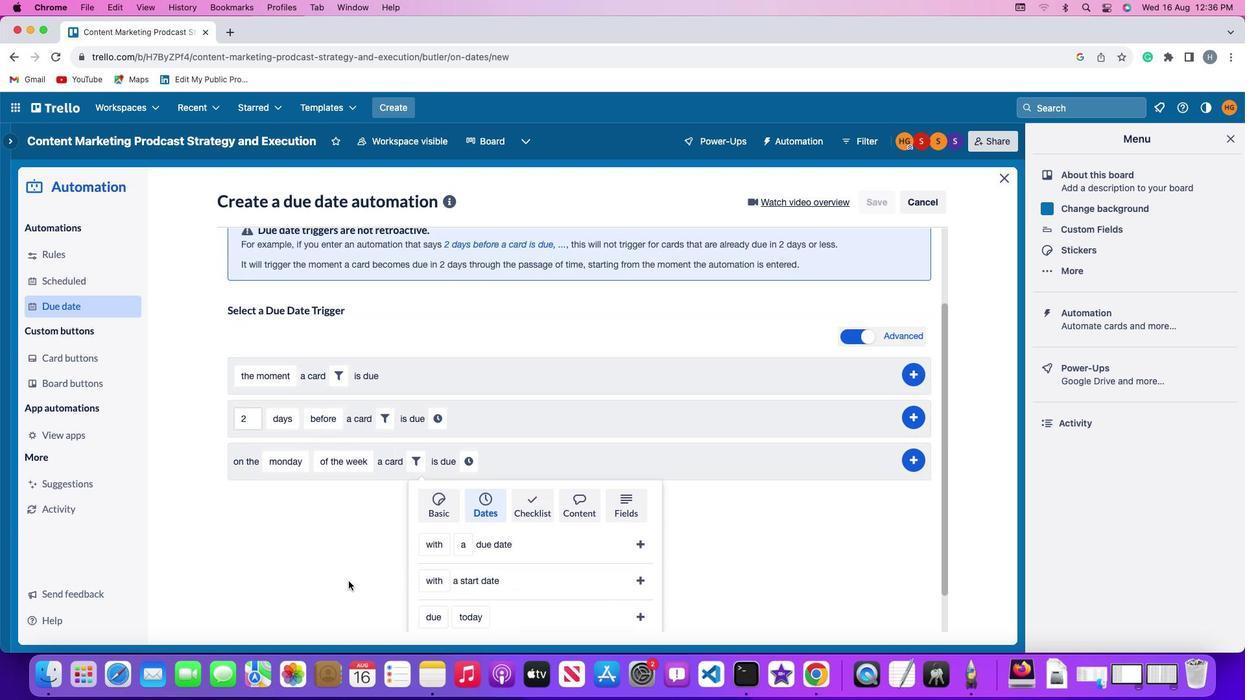 
Action: Mouse scrolled (347, 585) with delta (0, -3)
Screenshot: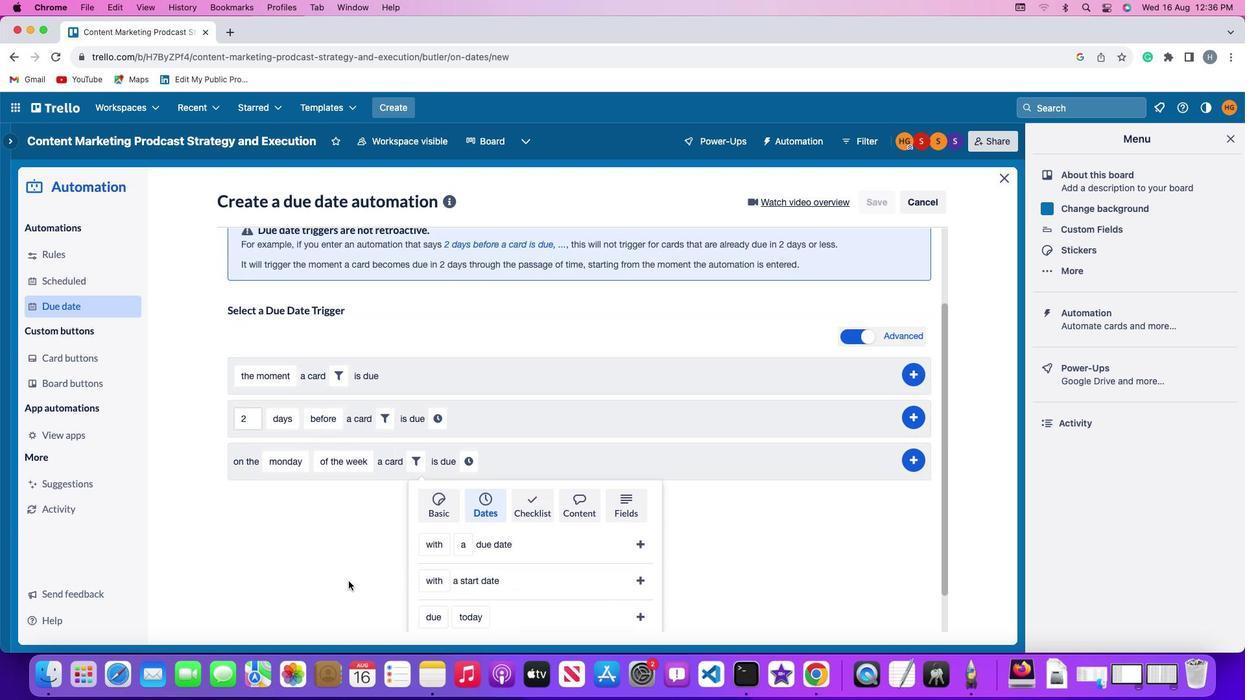 
Action: Mouse moved to (349, 577)
Screenshot: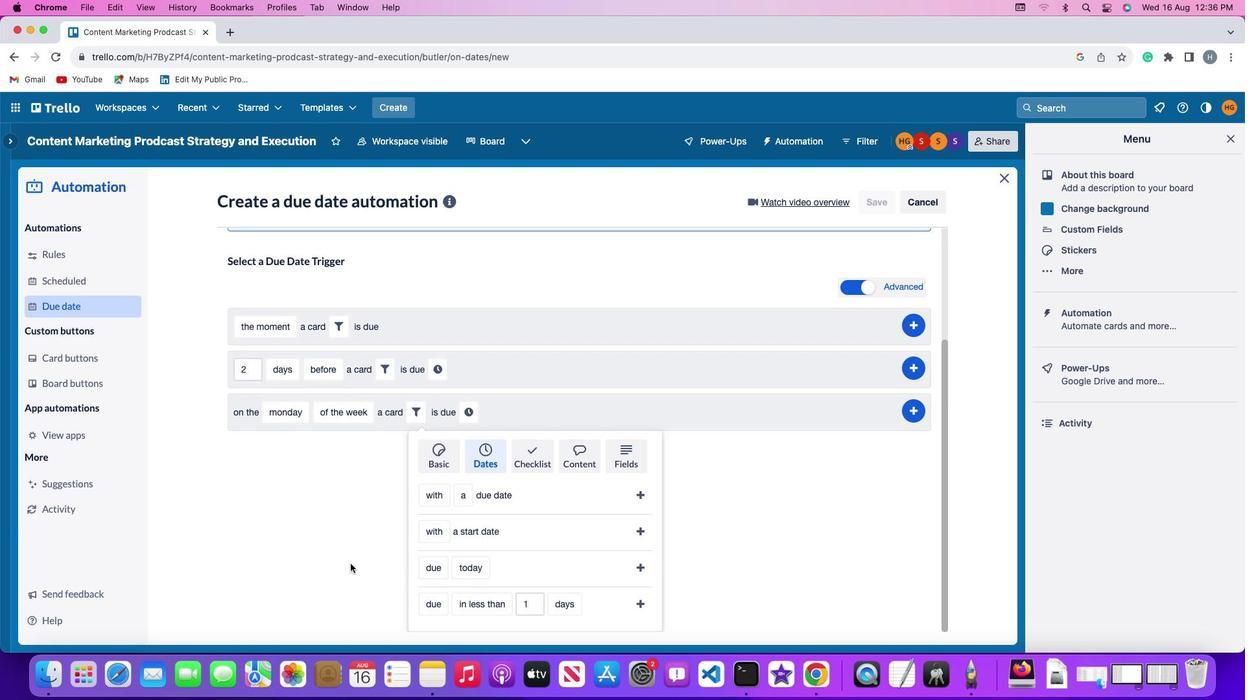 
Action: Mouse scrolled (349, 577) with delta (0, 0)
Screenshot: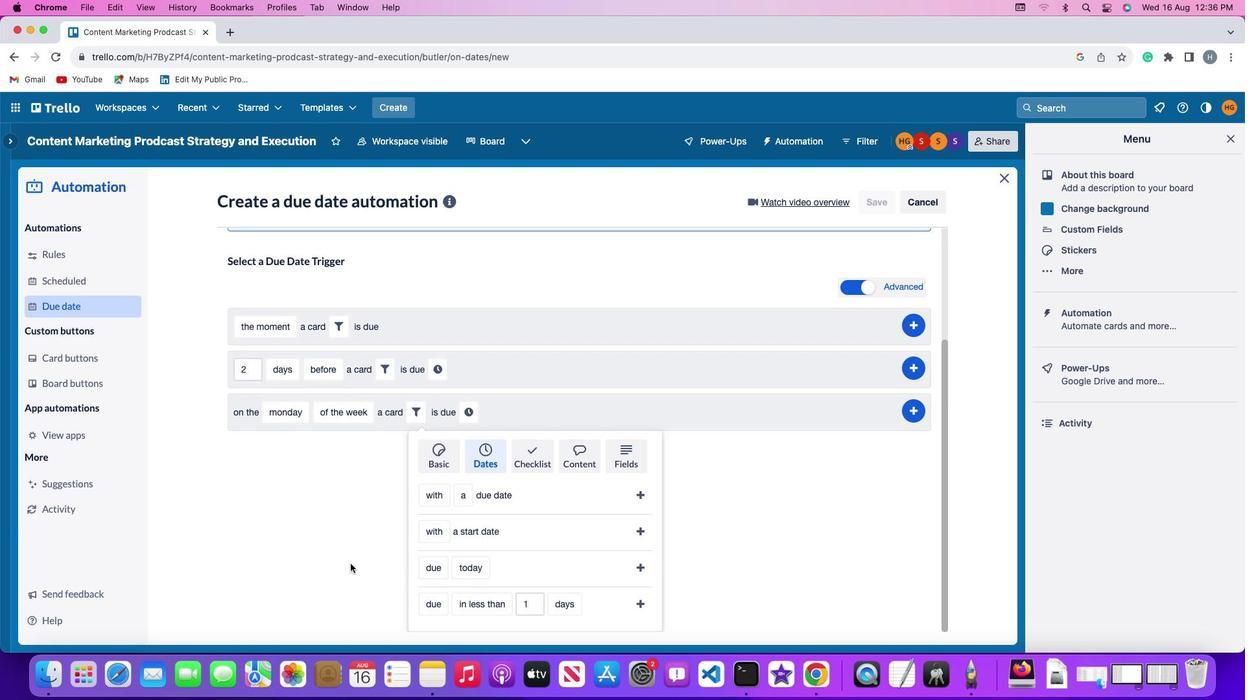 
Action: Mouse moved to (349, 577)
Screenshot: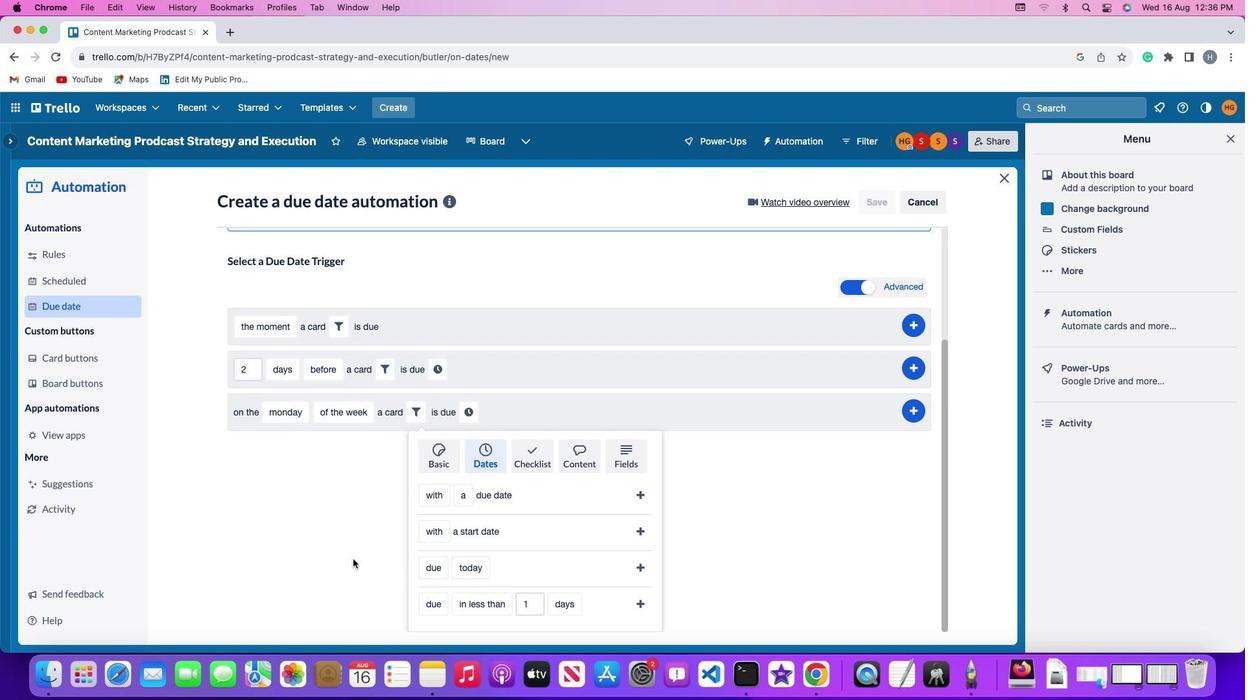 
Action: Mouse scrolled (349, 577) with delta (0, 0)
Screenshot: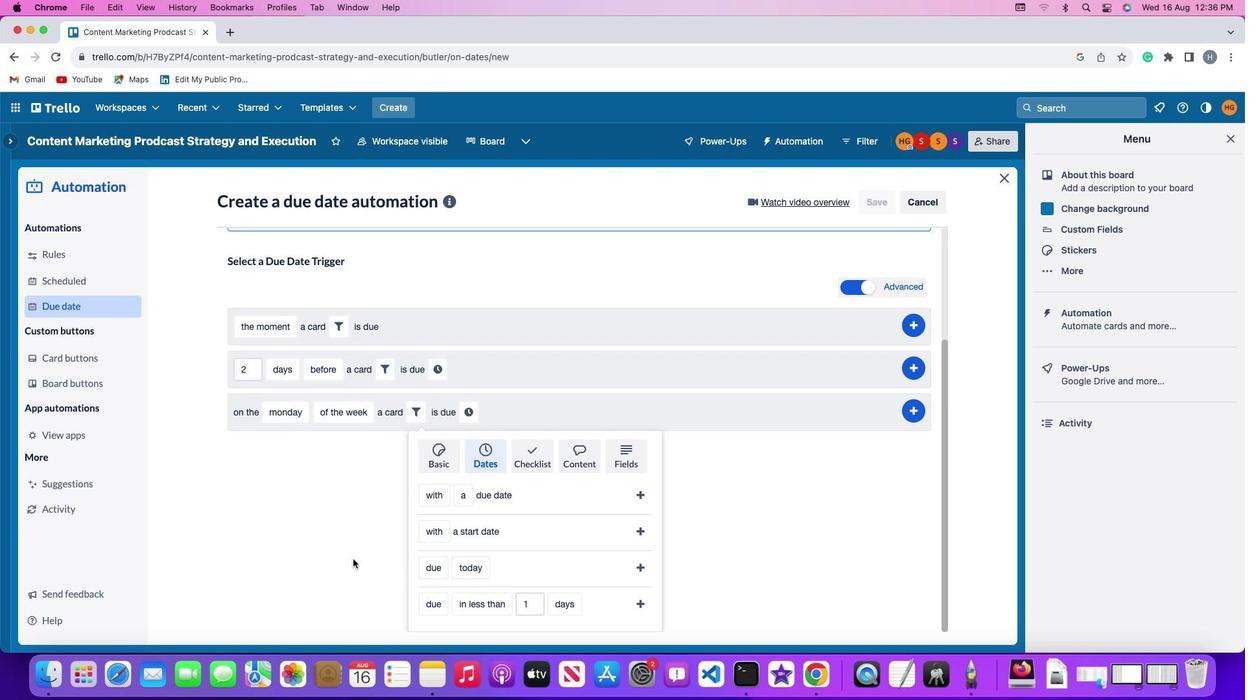 
Action: Mouse moved to (349, 573)
Screenshot: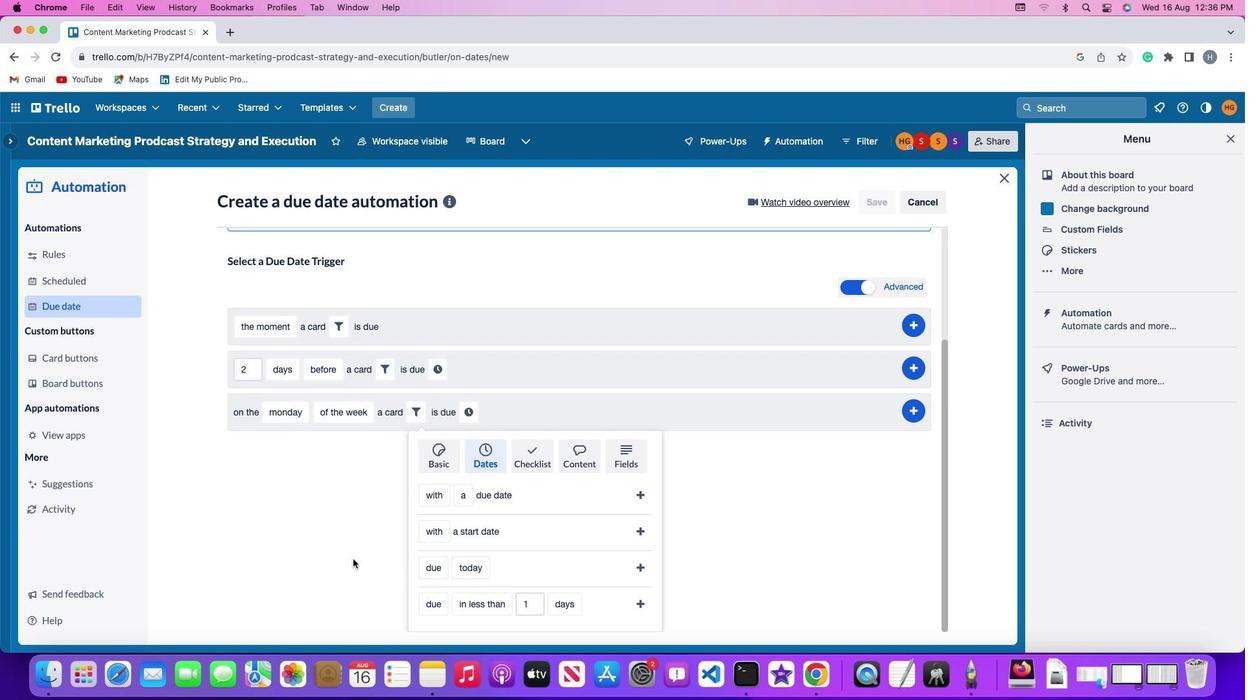 
Action: Mouse scrolled (349, 573) with delta (0, -1)
Screenshot: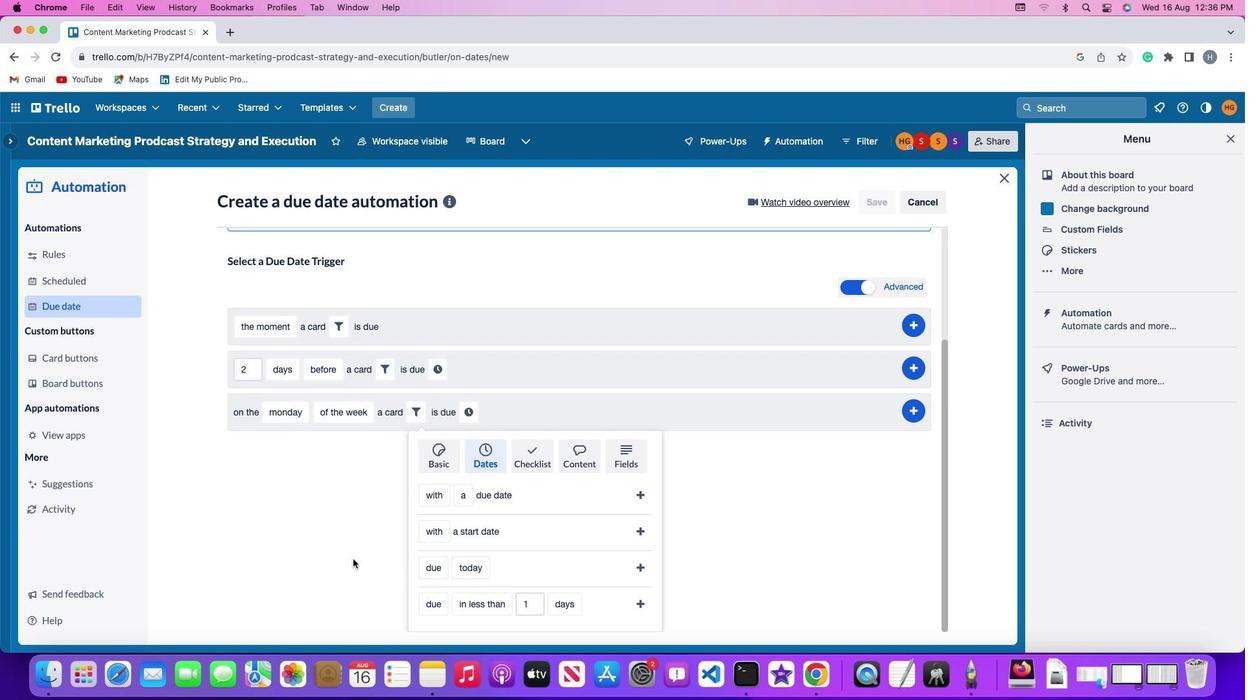 
Action: Mouse moved to (430, 560)
Screenshot: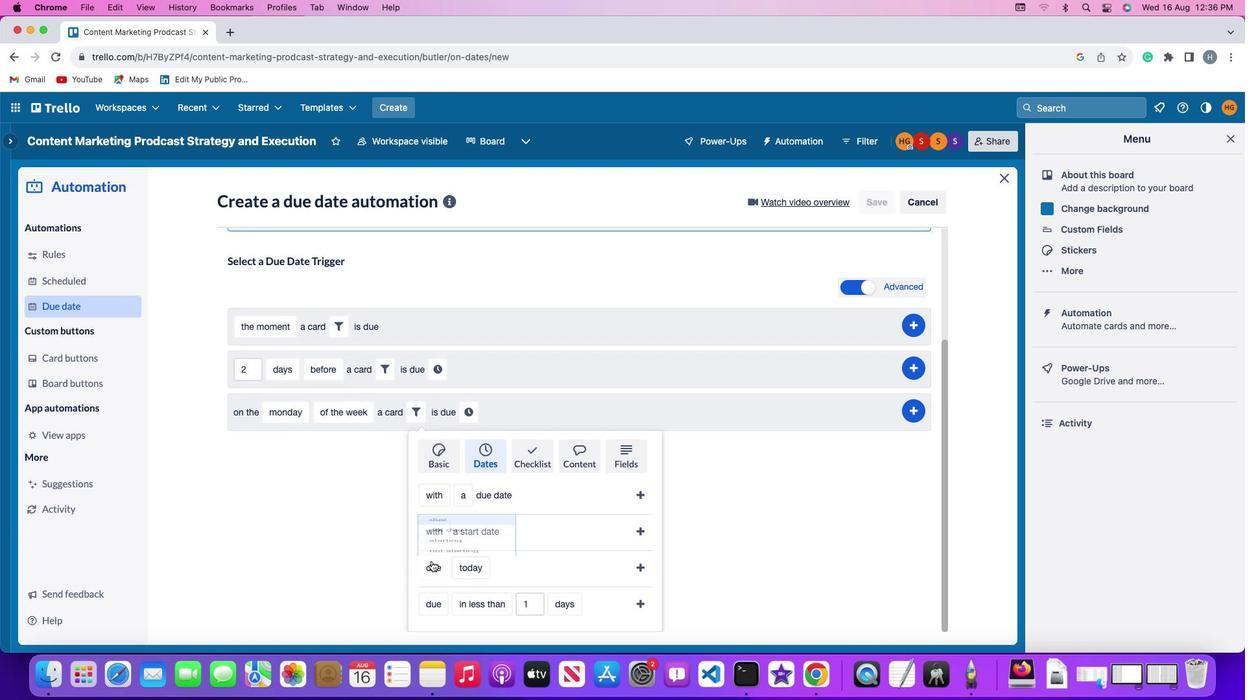 
Action: Mouse pressed left at (430, 560)
Screenshot: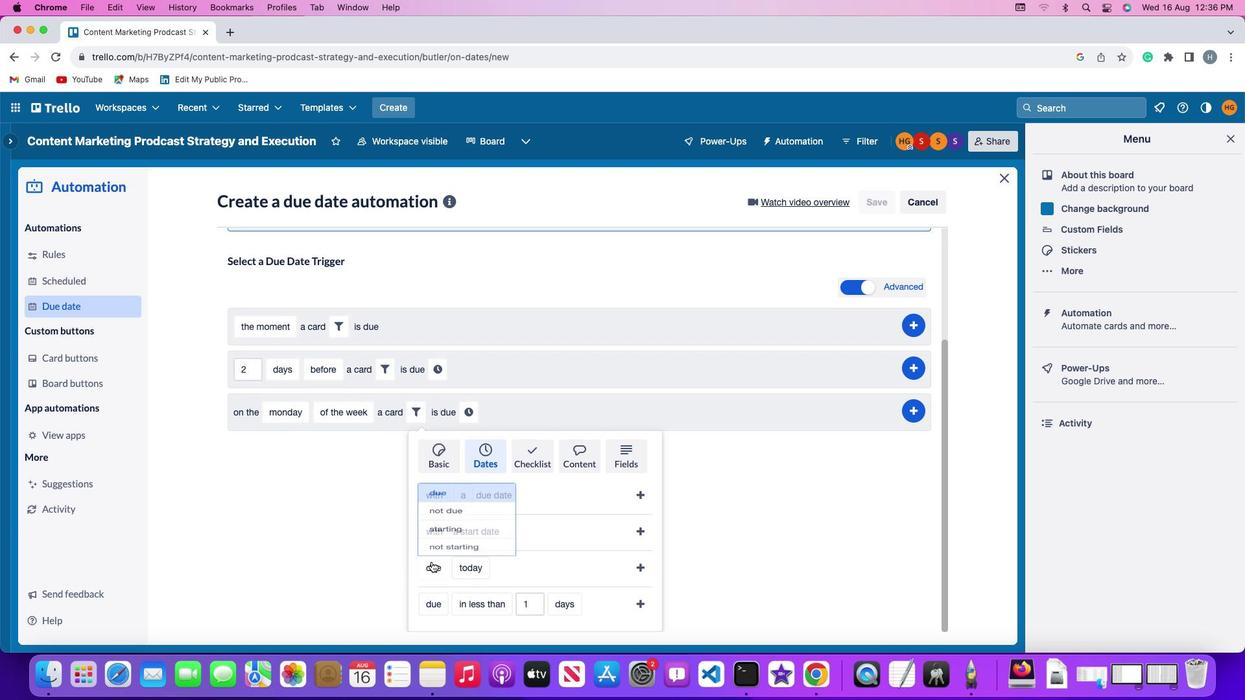 
Action: Mouse moved to (458, 463)
Screenshot: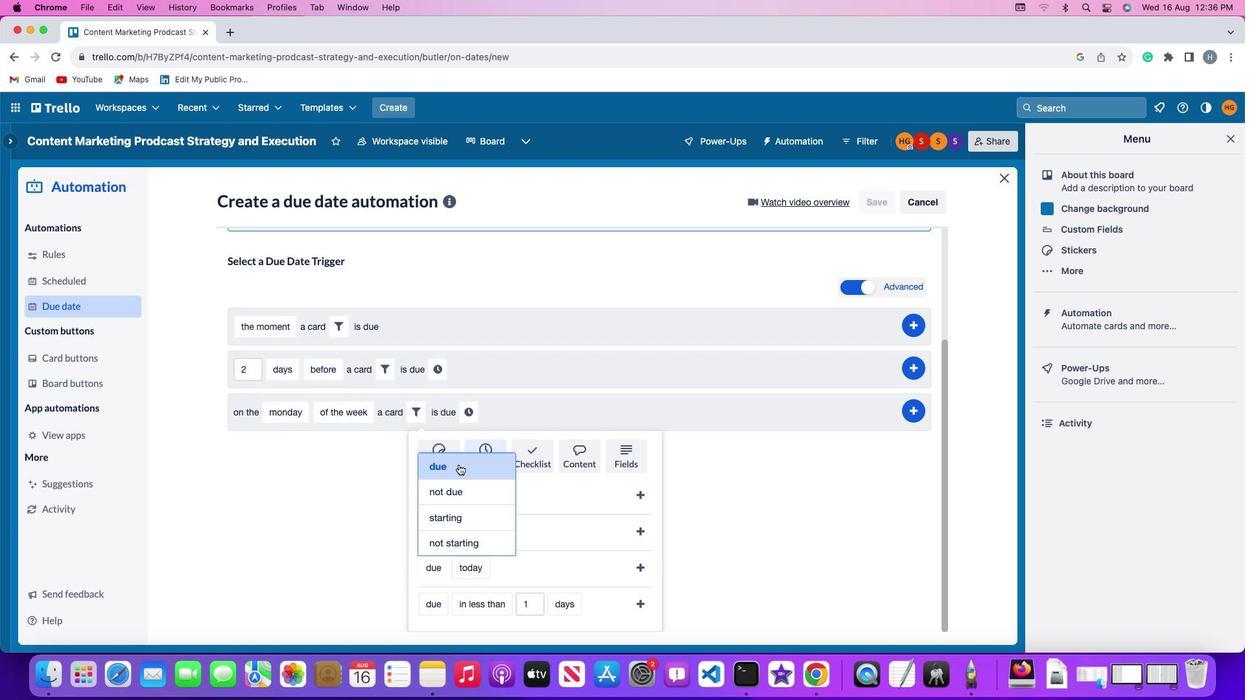 
Action: Mouse pressed left at (458, 463)
Screenshot: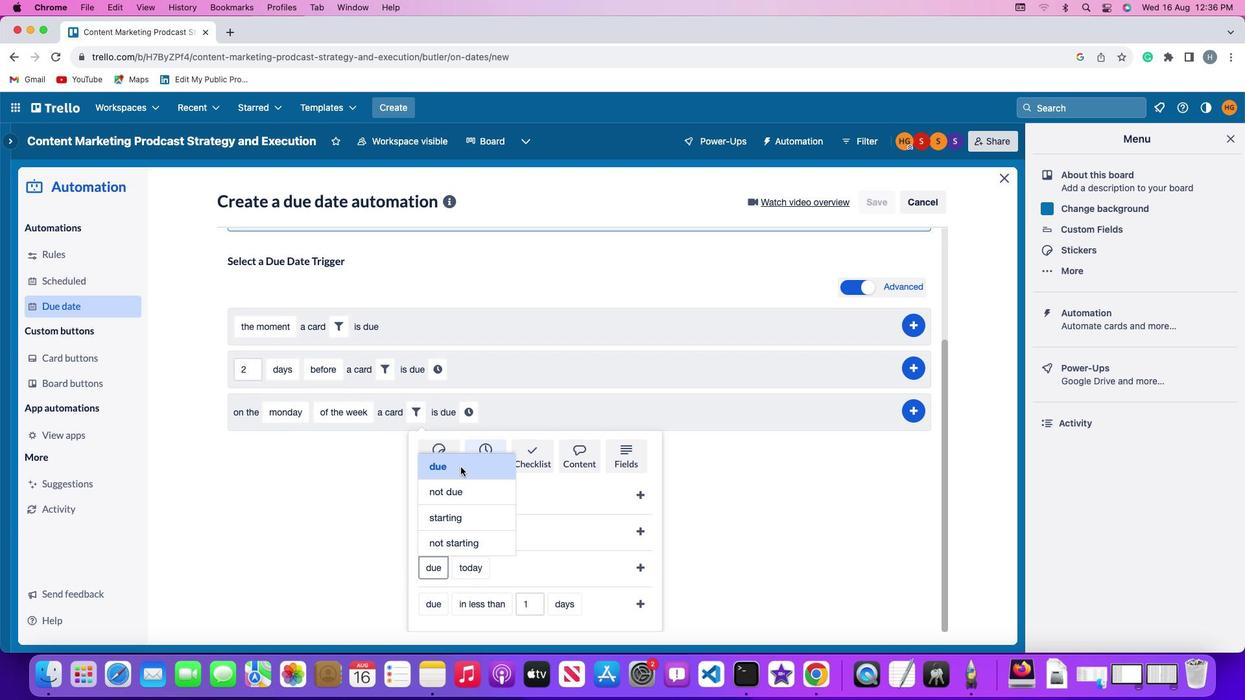 
Action: Mouse moved to (480, 569)
Screenshot: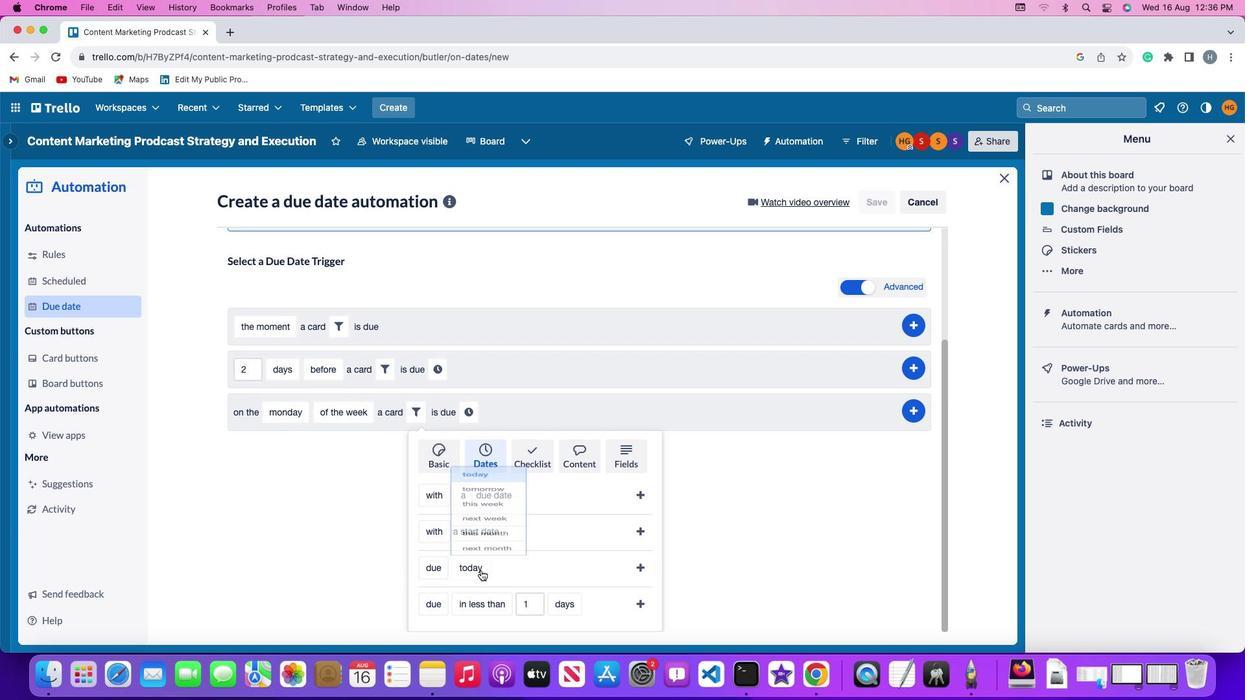 
Action: Mouse pressed left at (480, 569)
Screenshot: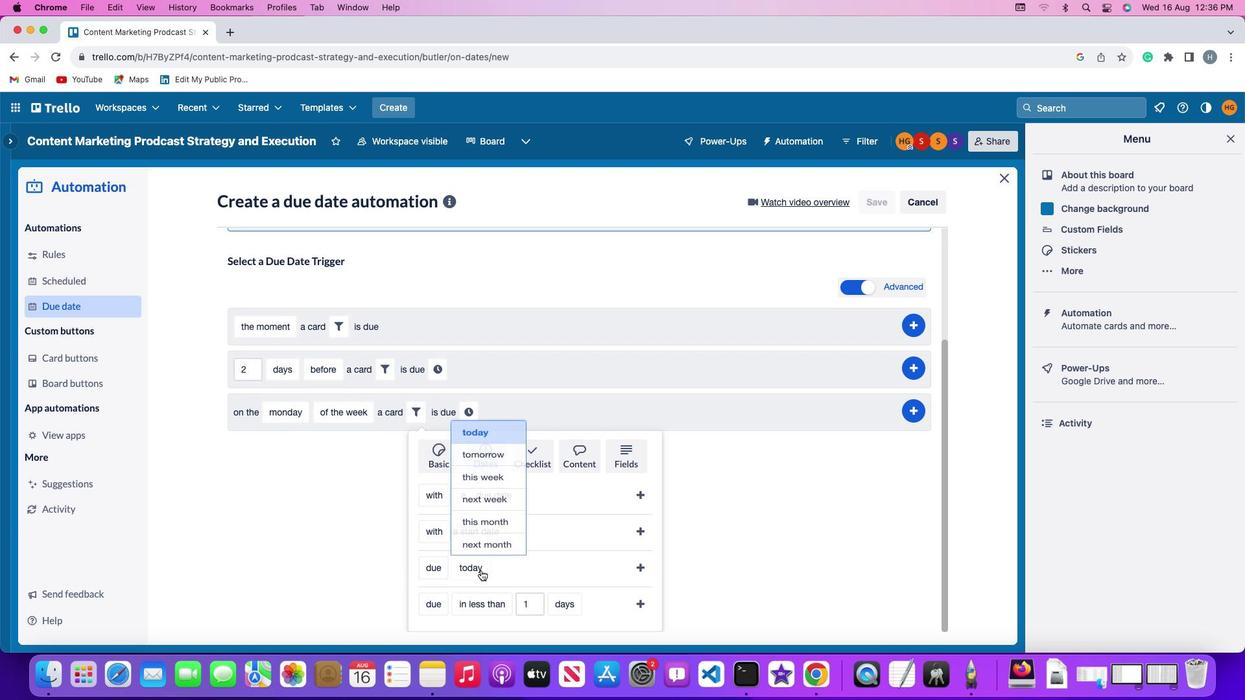 
Action: Mouse moved to (492, 433)
Screenshot: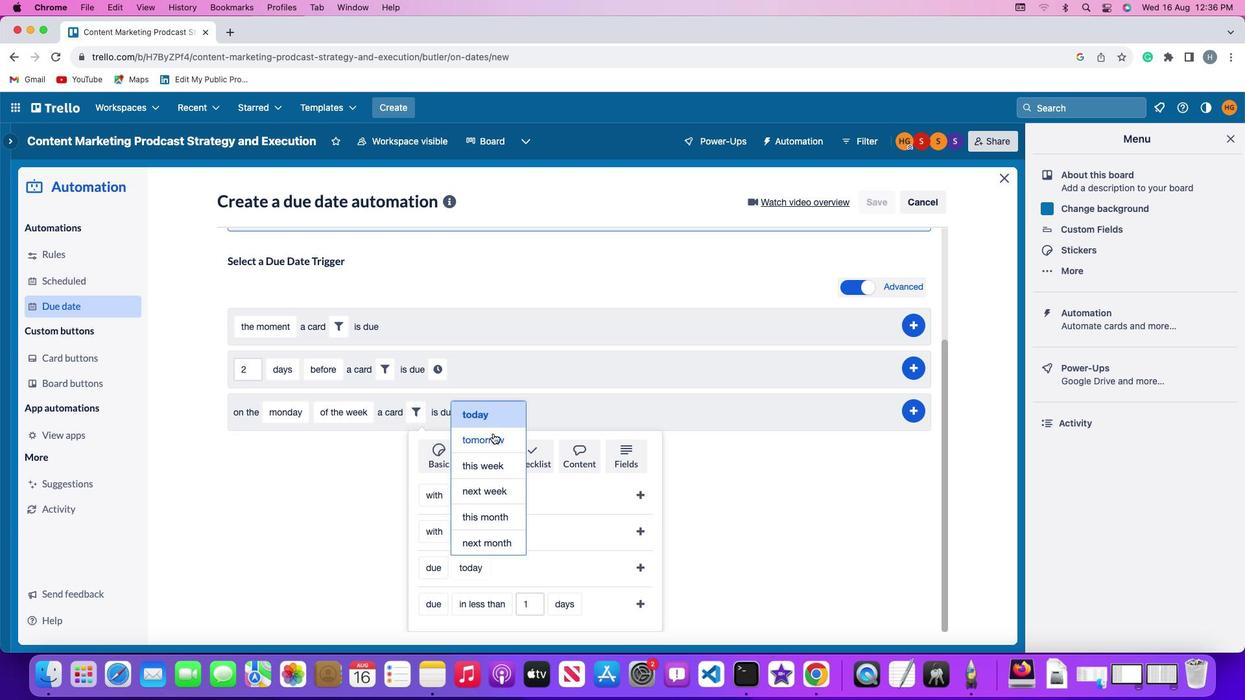 
Action: Mouse pressed left at (492, 433)
Screenshot: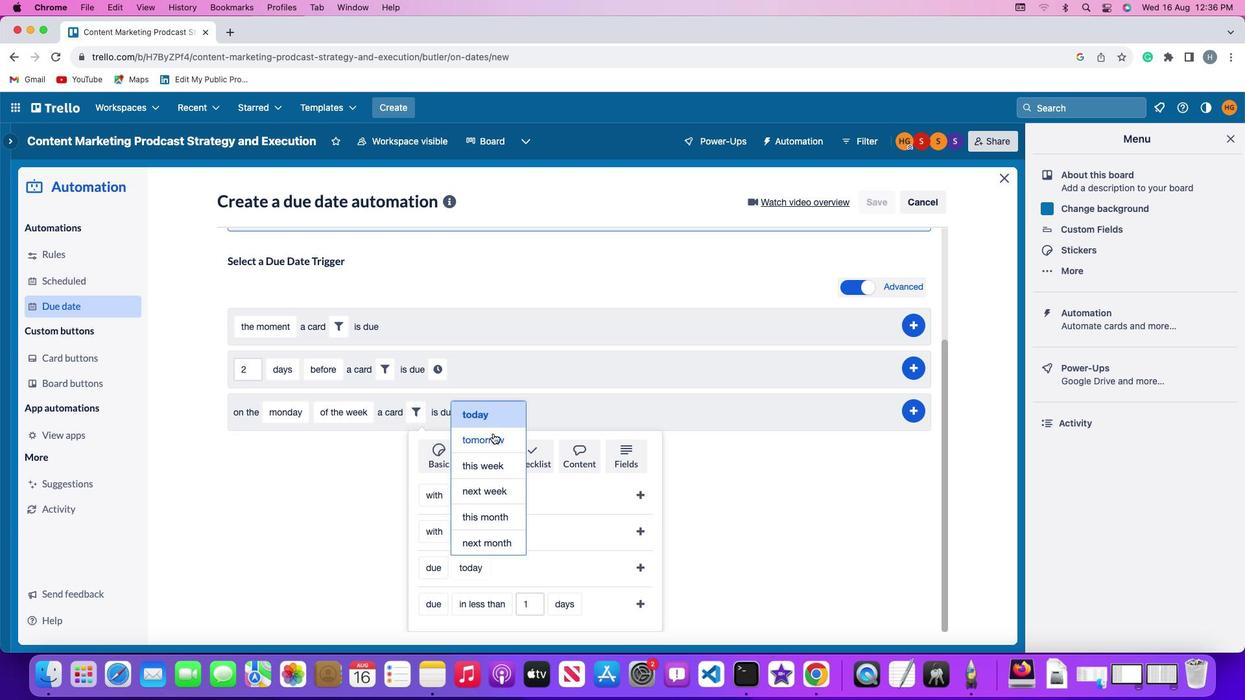 
Action: Mouse moved to (640, 564)
Screenshot: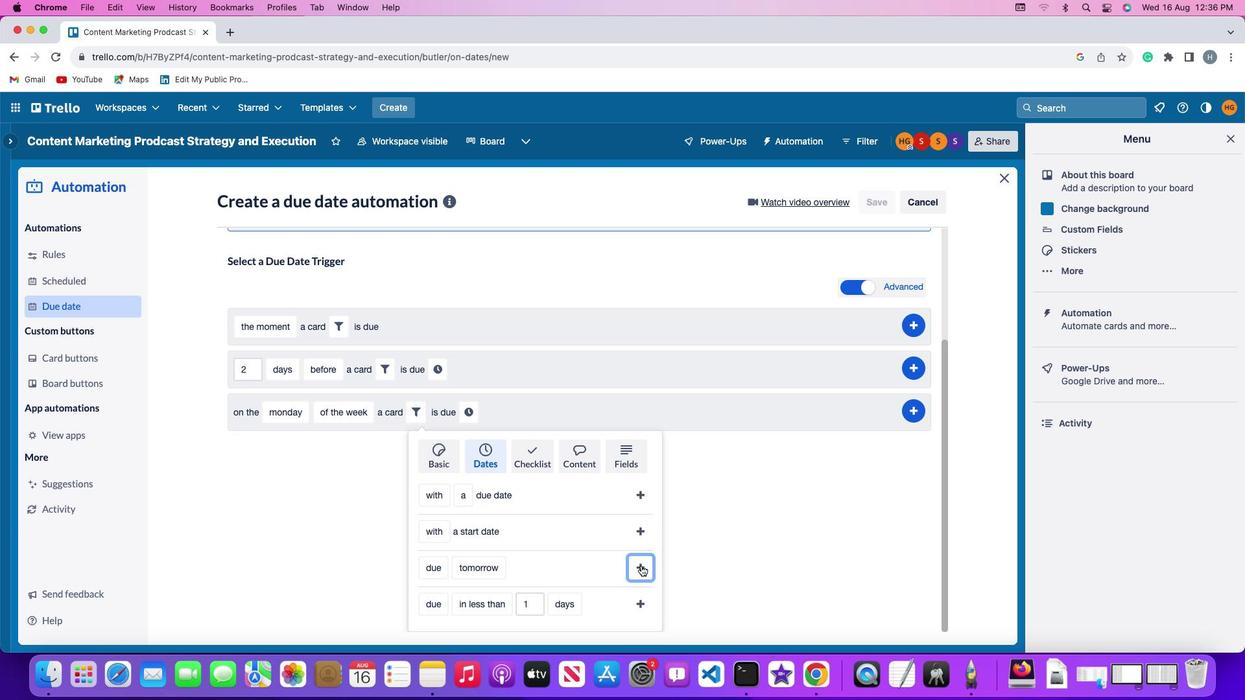 
Action: Mouse pressed left at (640, 564)
Screenshot: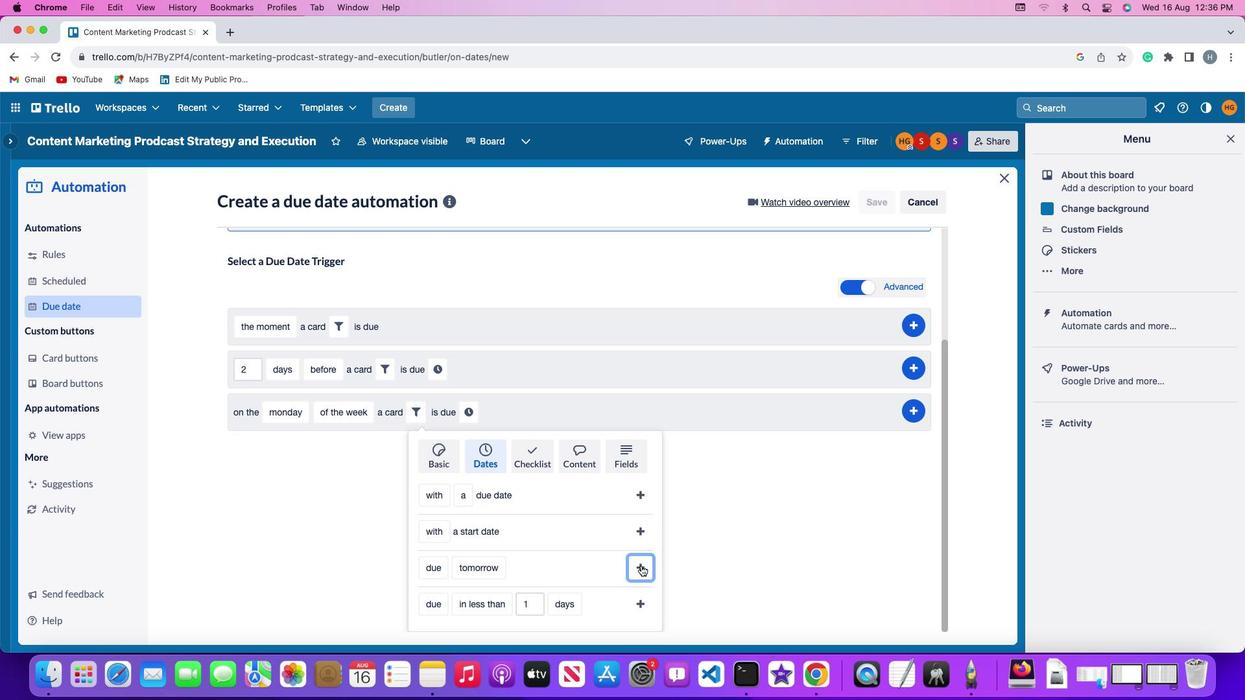 
Action: Mouse moved to (558, 562)
Screenshot: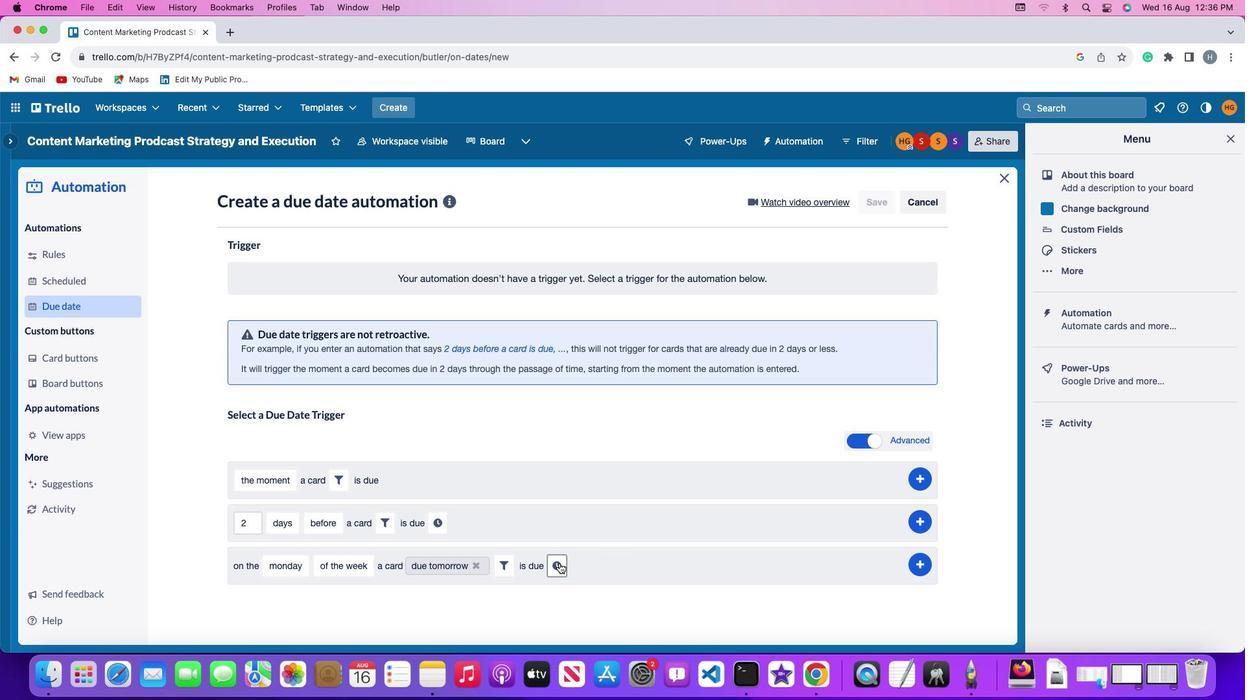 
Action: Mouse pressed left at (558, 562)
Screenshot: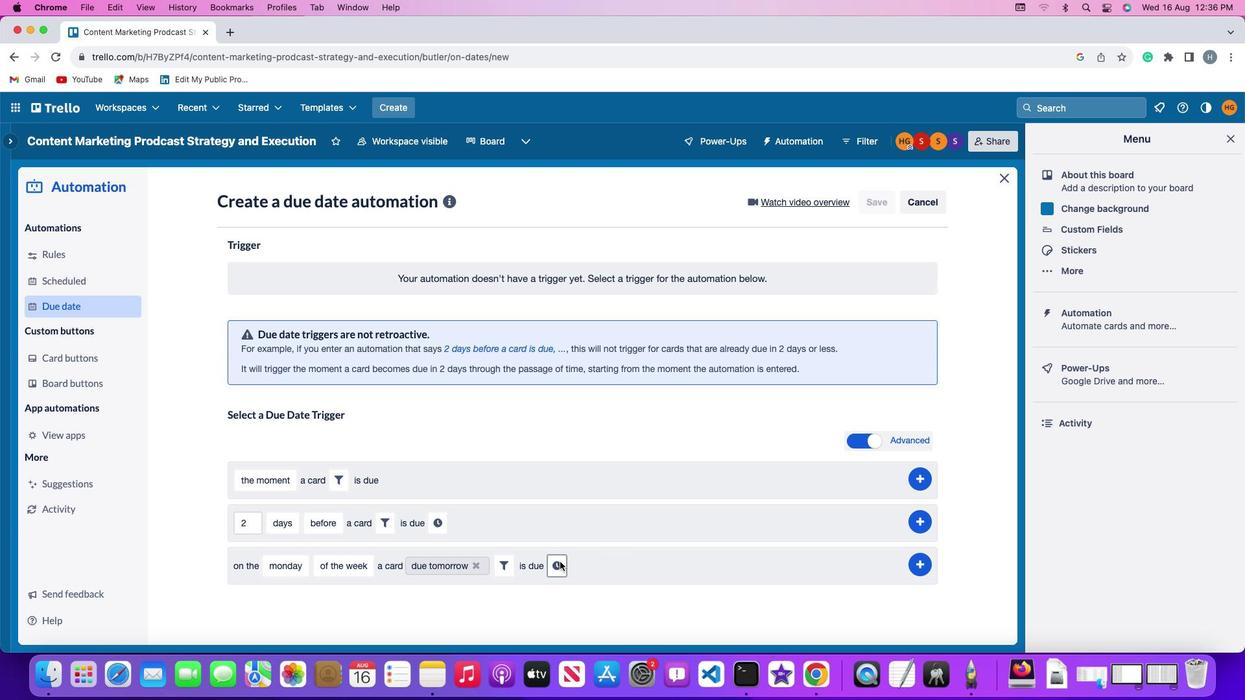 
Action: Mouse moved to (586, 566)
Screenshot: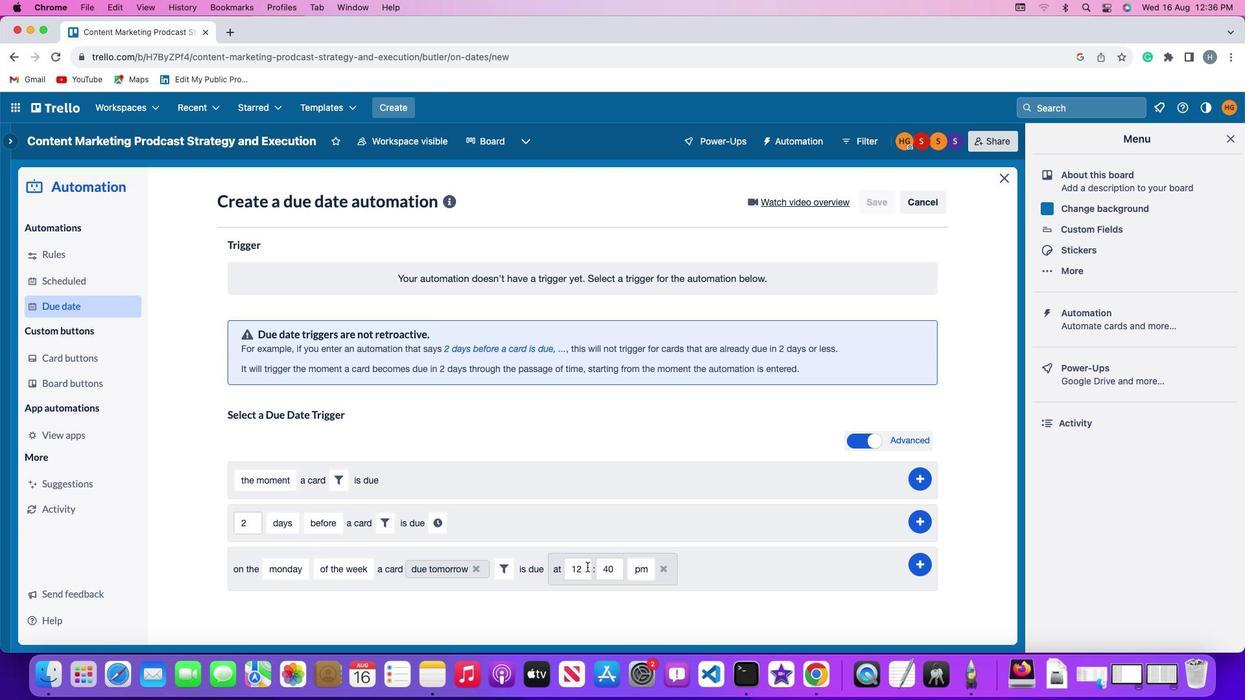 
Action: Mouse pressed left at (586, 566)
Screenshot: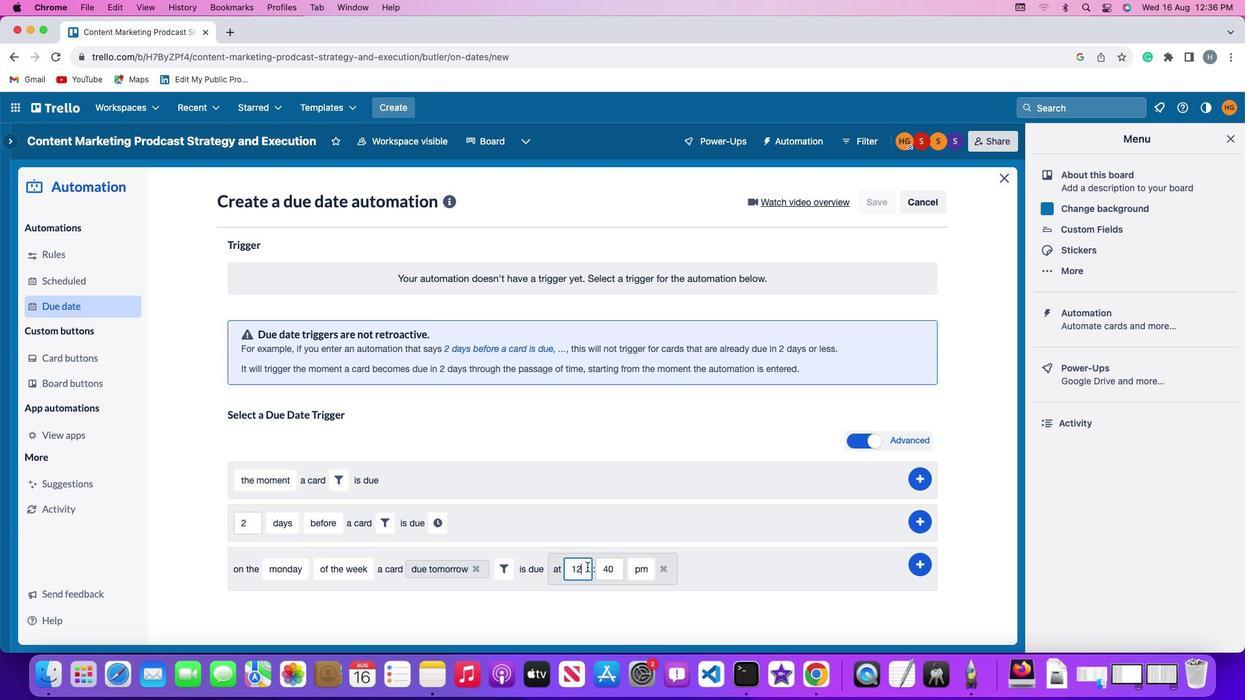 
Action: Key pressed Key.backspaceKey.backspace'1''1'
Screenshot: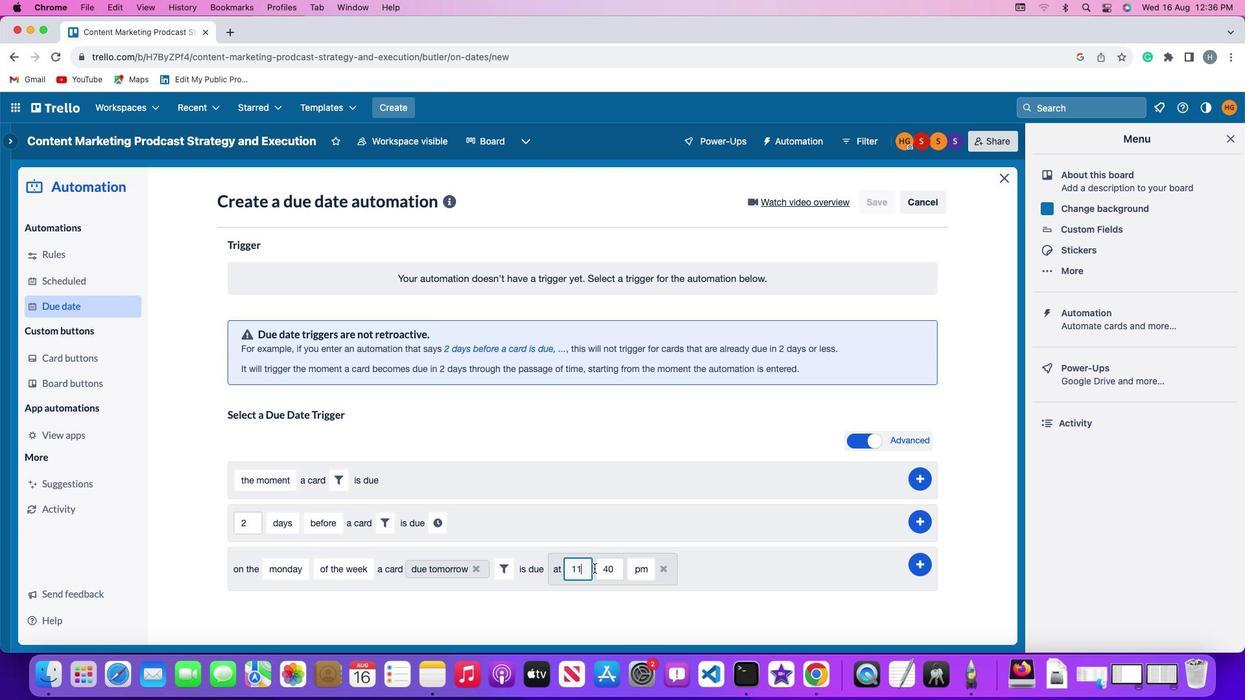 
Action: Mouse moved to (617, 565)
Screenshot: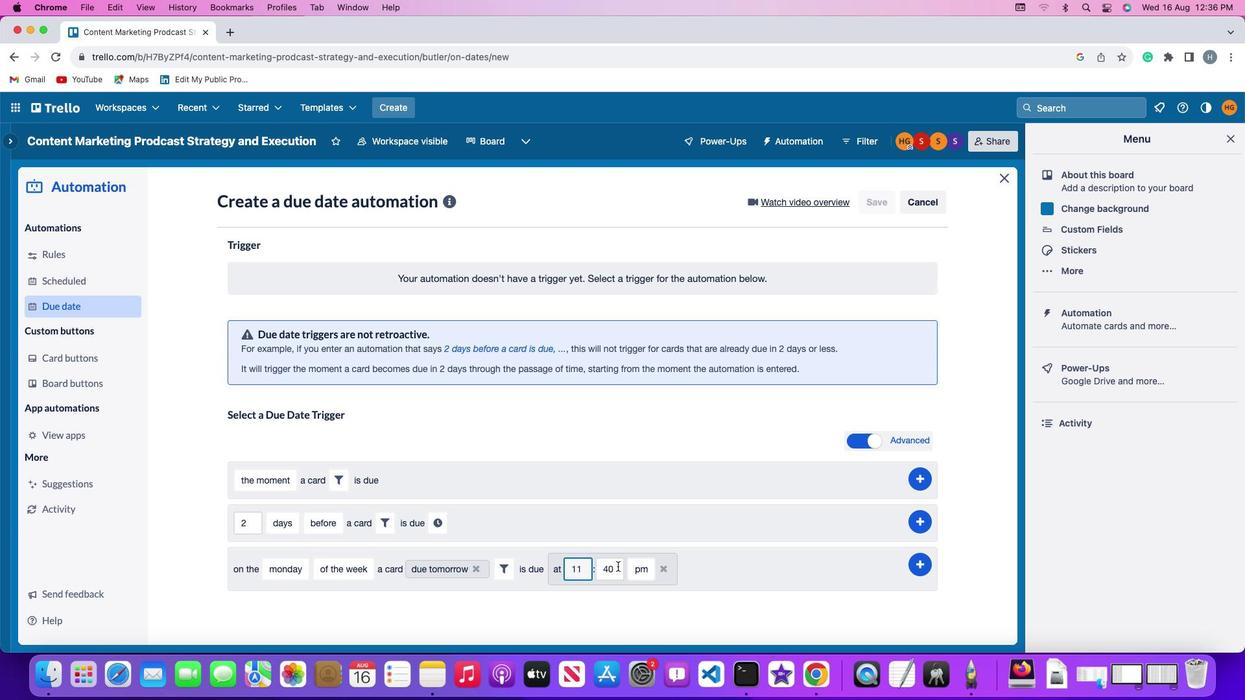 
Action: Mouse pressed left at (617, 565)
Screenshot: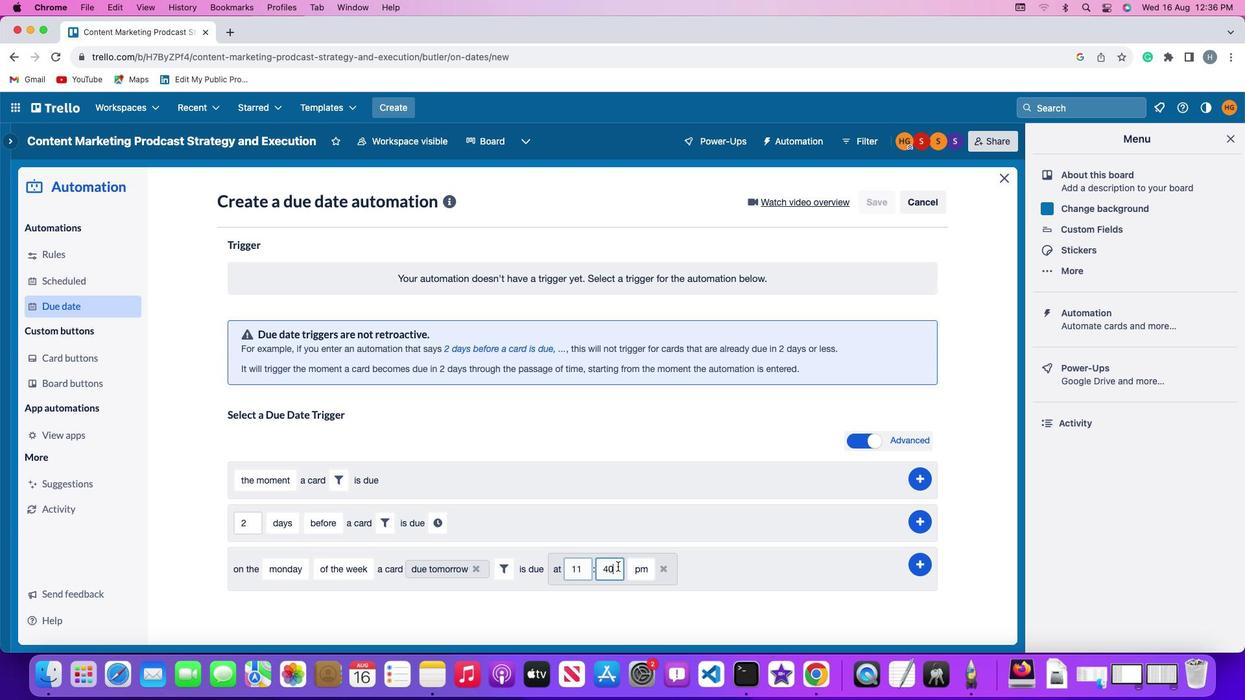 
Action: Mouse moved to (617, 565)
Screenshot: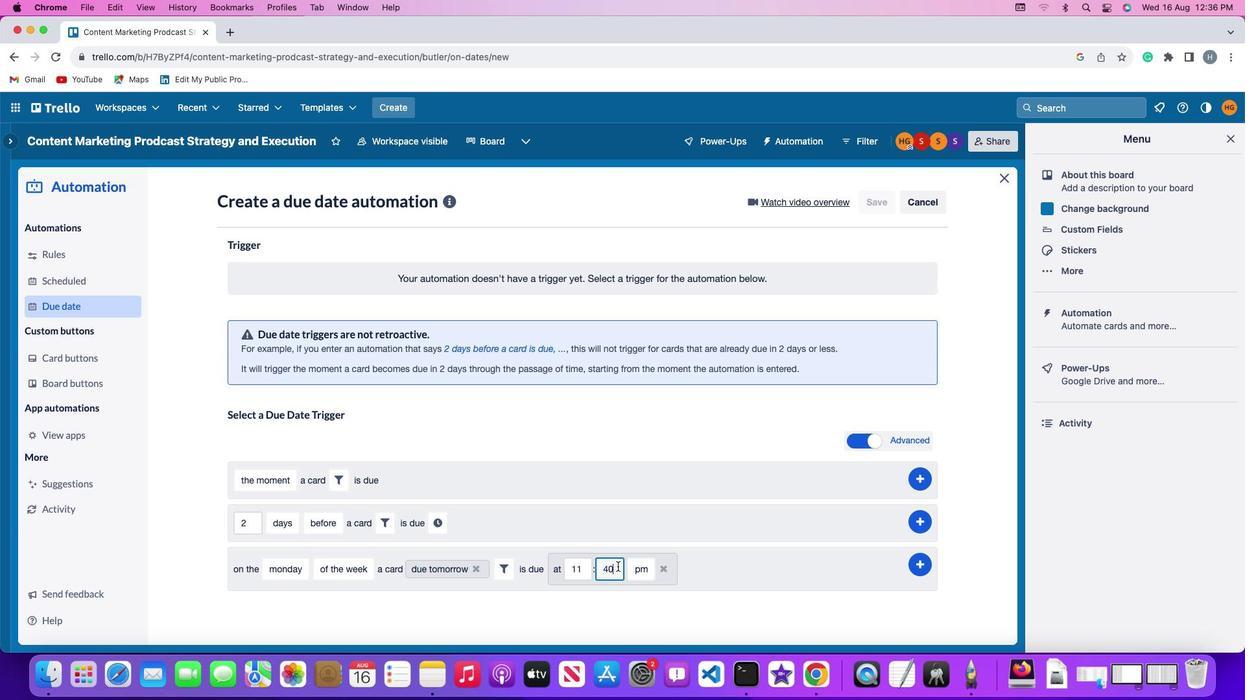 
Action: Key pressed Key.backspaceKey.backspaceKey.backspace
Screenshot: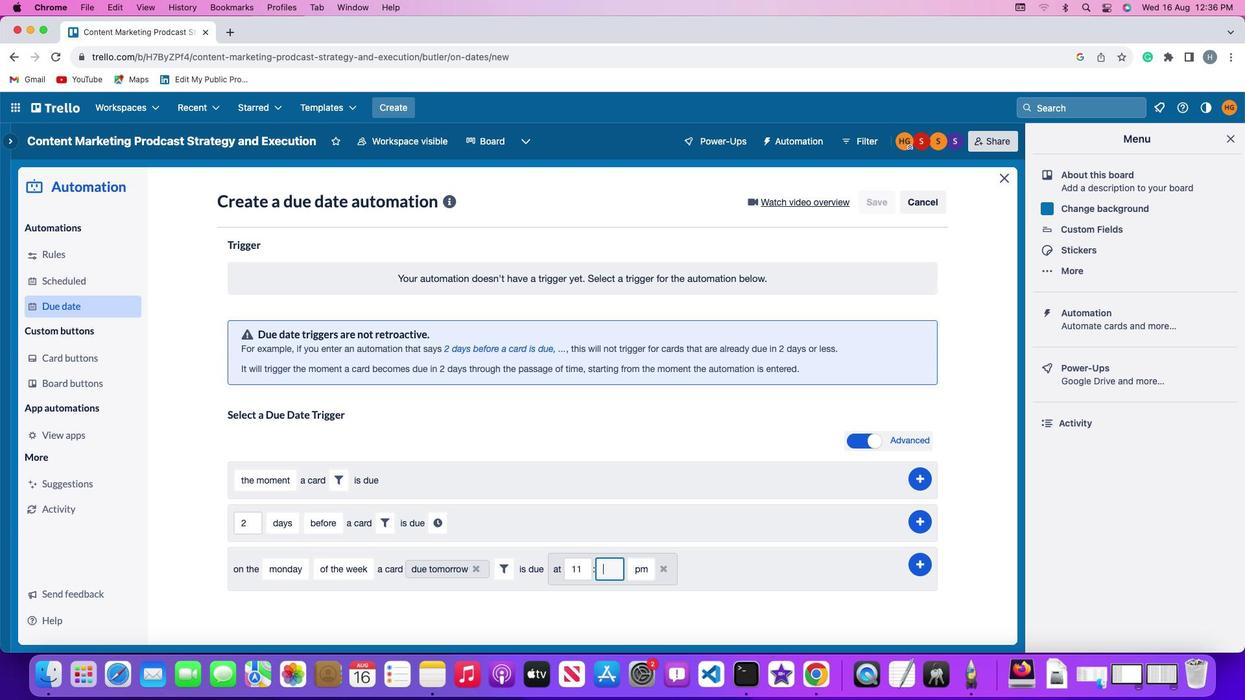
Action: Mouse moved to (617, 565)
Screenshot: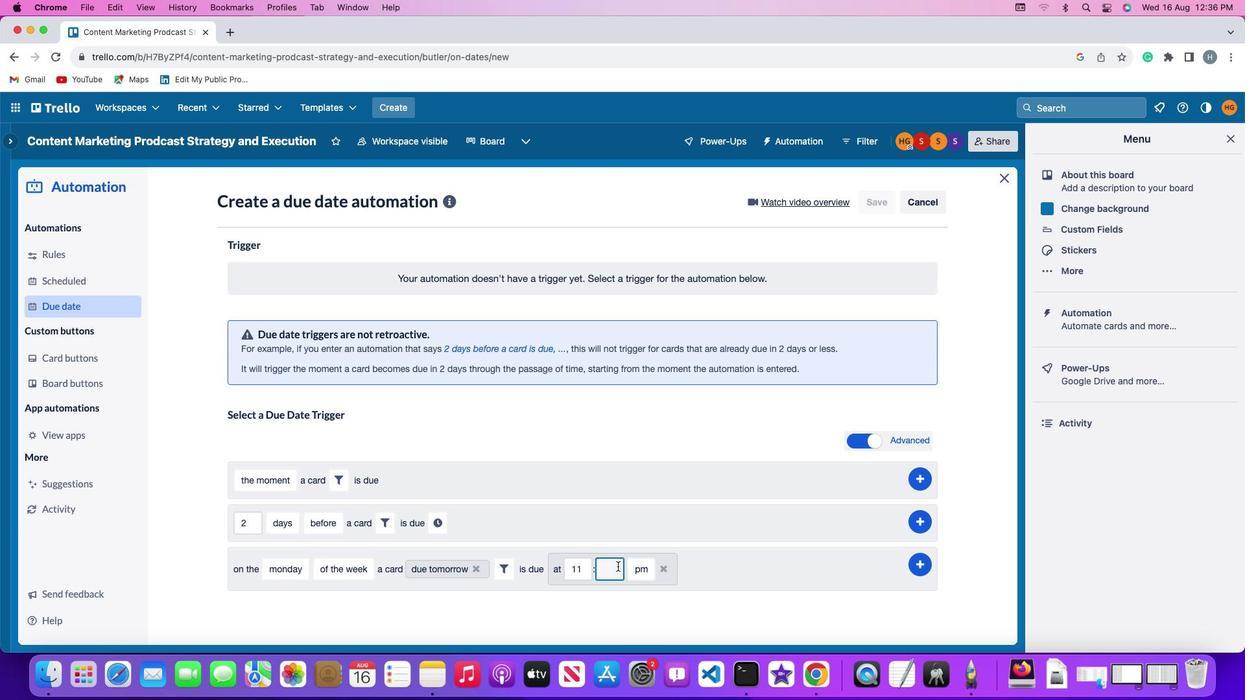 
Action: Key pressed '0''0'
Screenshot: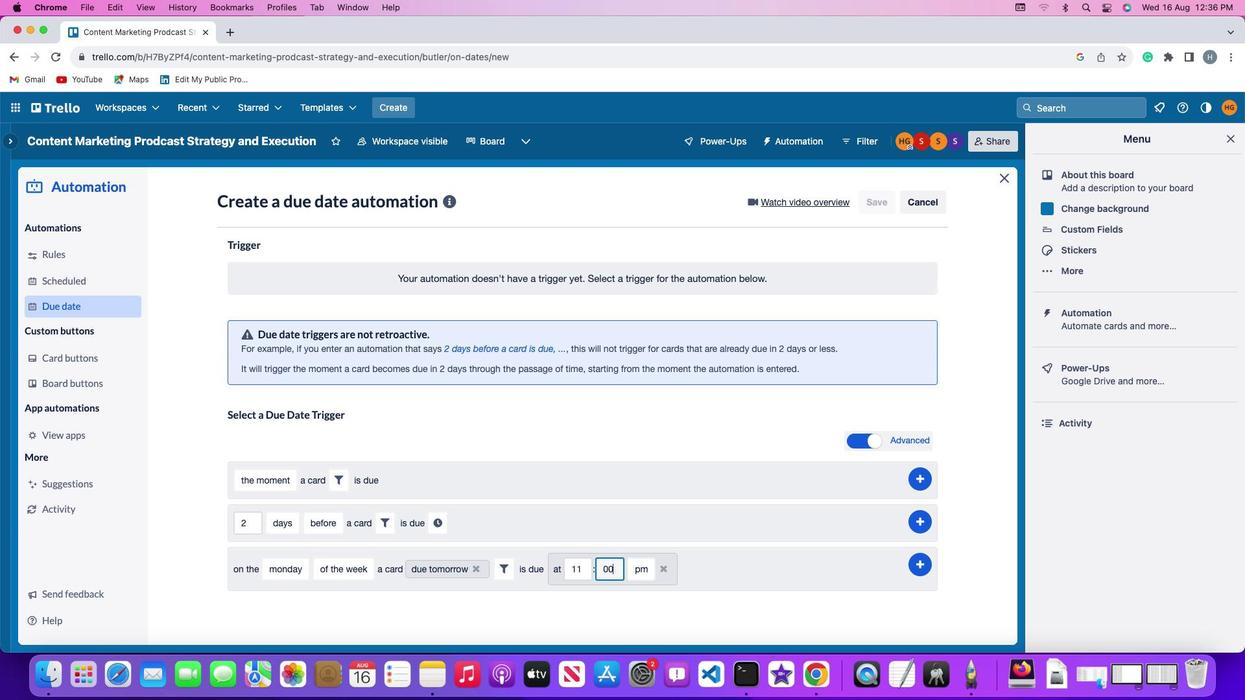 
Action: Mouse moved to (636, 564)
Screenshot: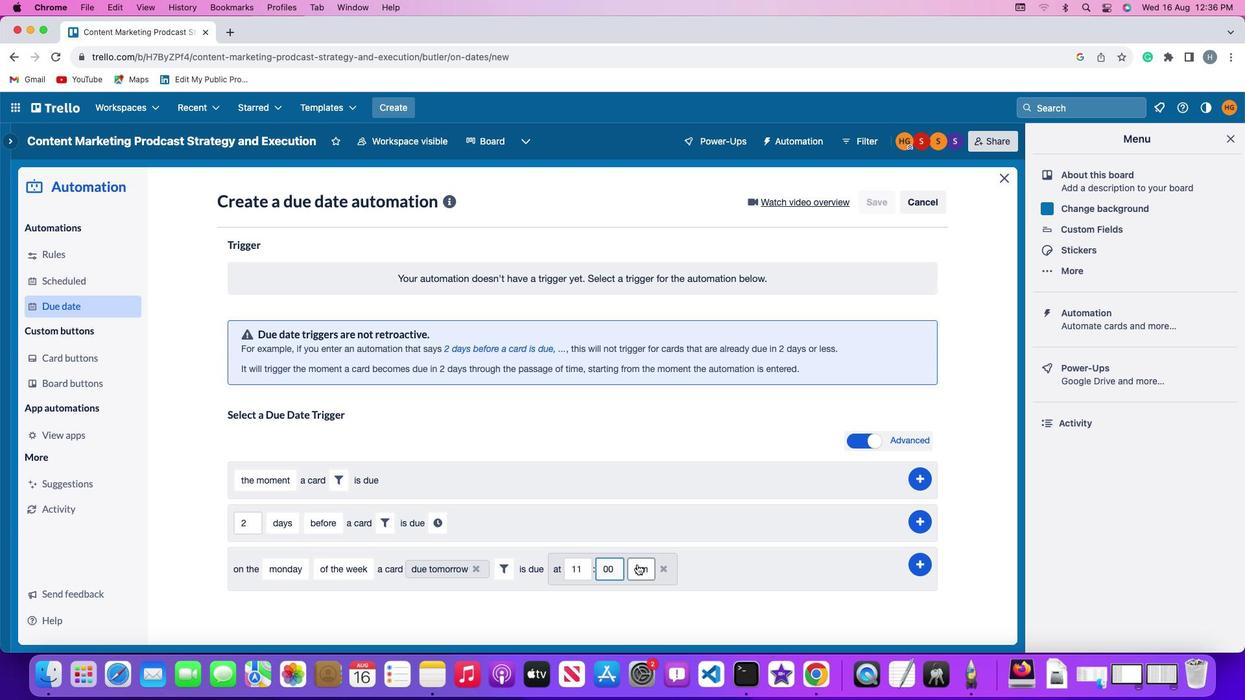 
Action: Mouse pressed left at (636, 564)
Screenshot: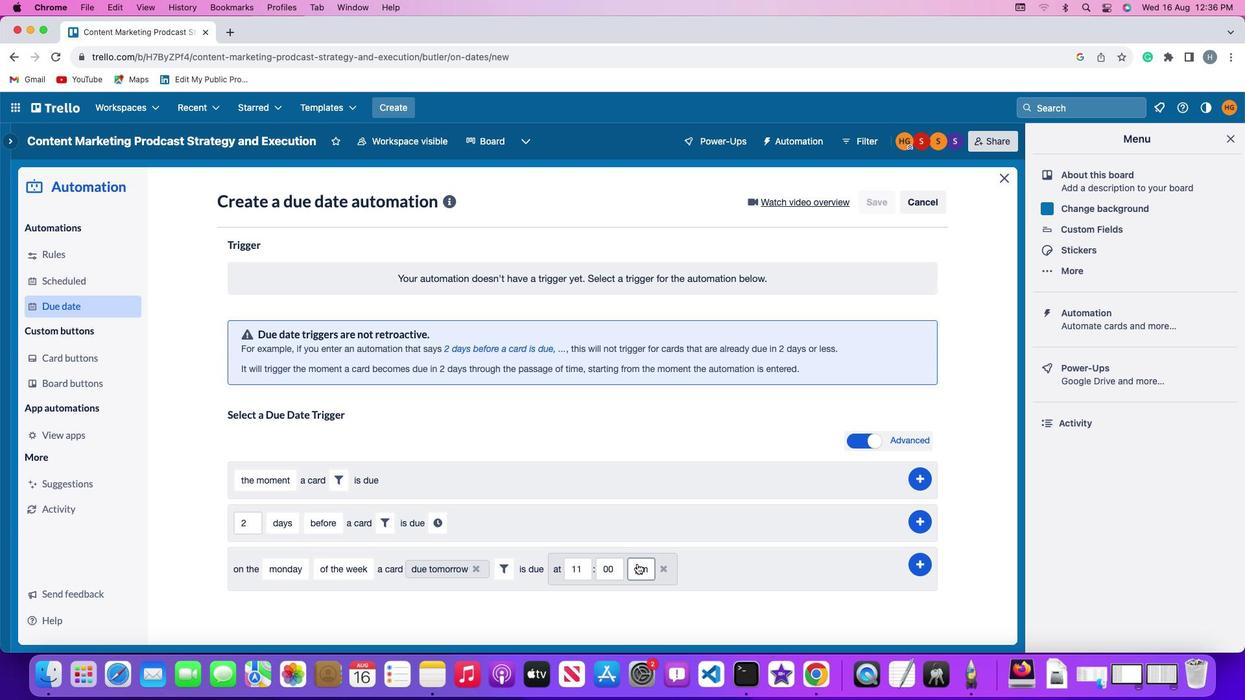
Action: Mouse moved to (643, 592)
Screenshot: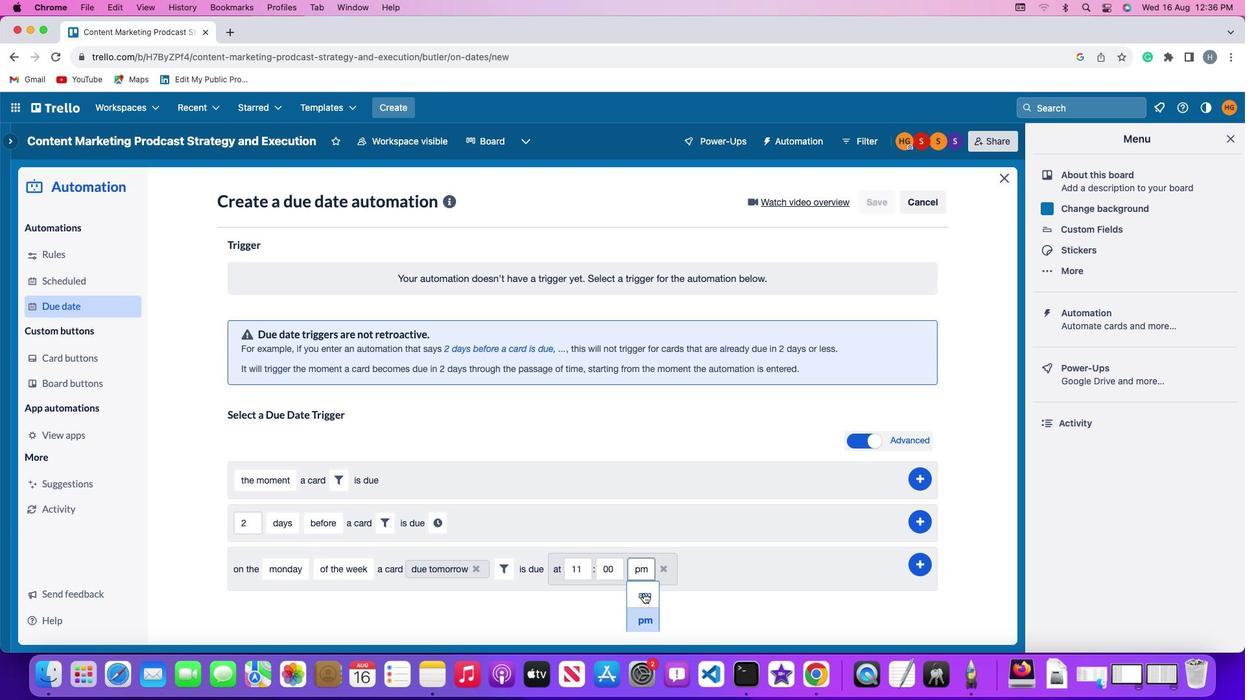 
Action: Mouse pressed left at (643, 592)
Screenshot: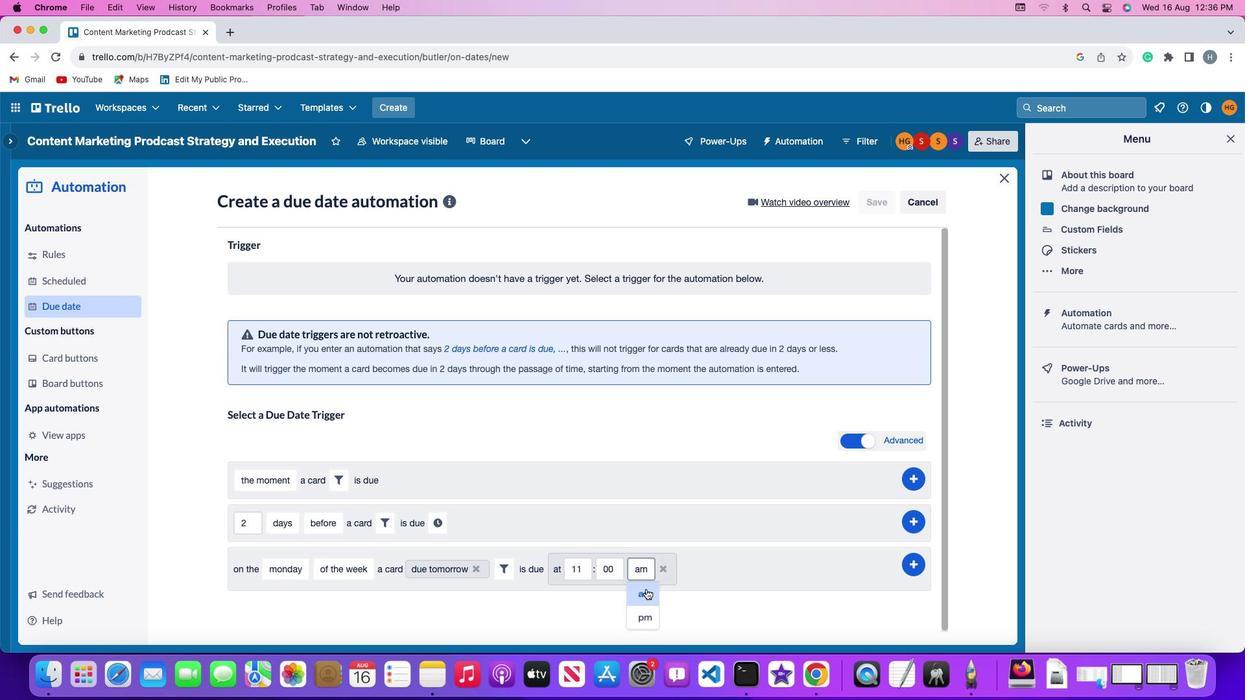 
Action: Mouse moved to (920, 563)
Screenshot: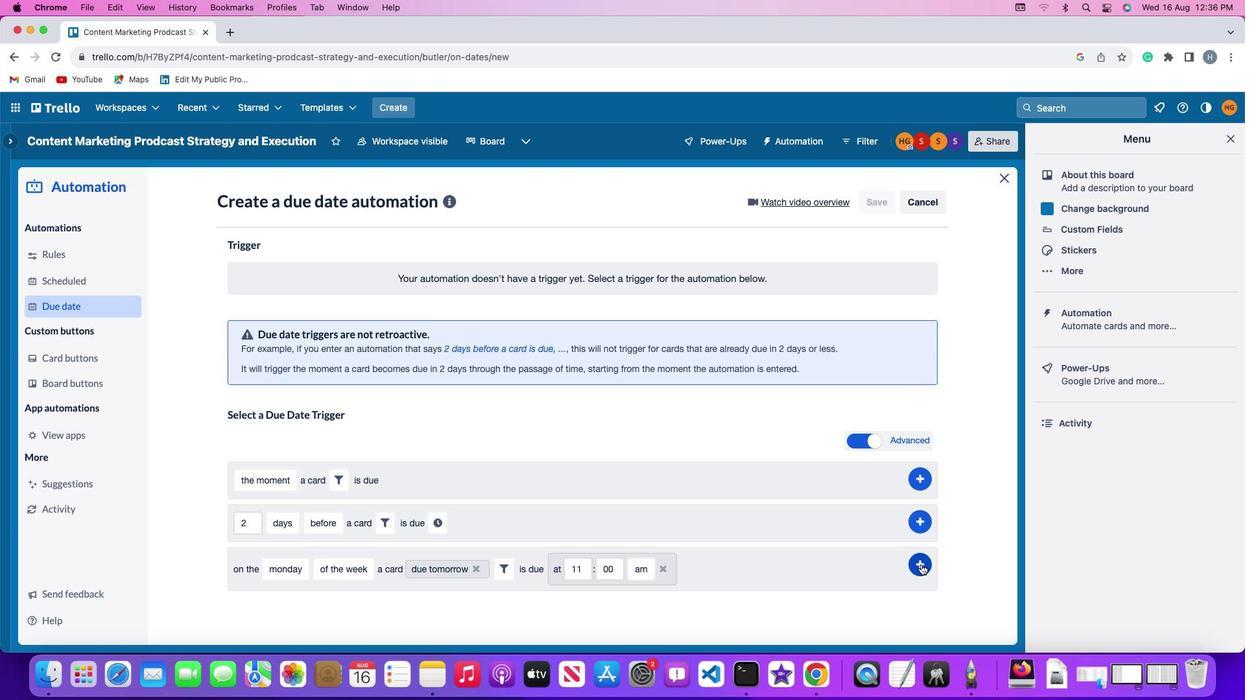 
Action: Mouse pressed left at (920, 563)
Screenshot: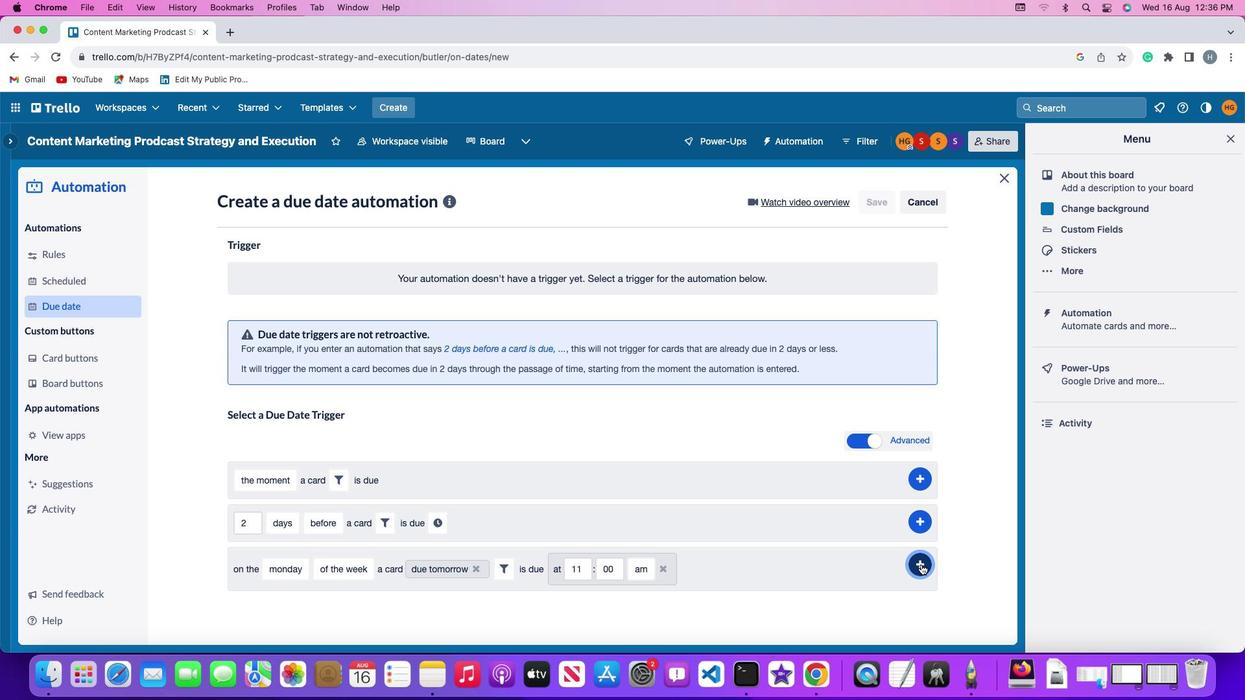 
Action: Mouse moved to (978, 472)
Screenshot: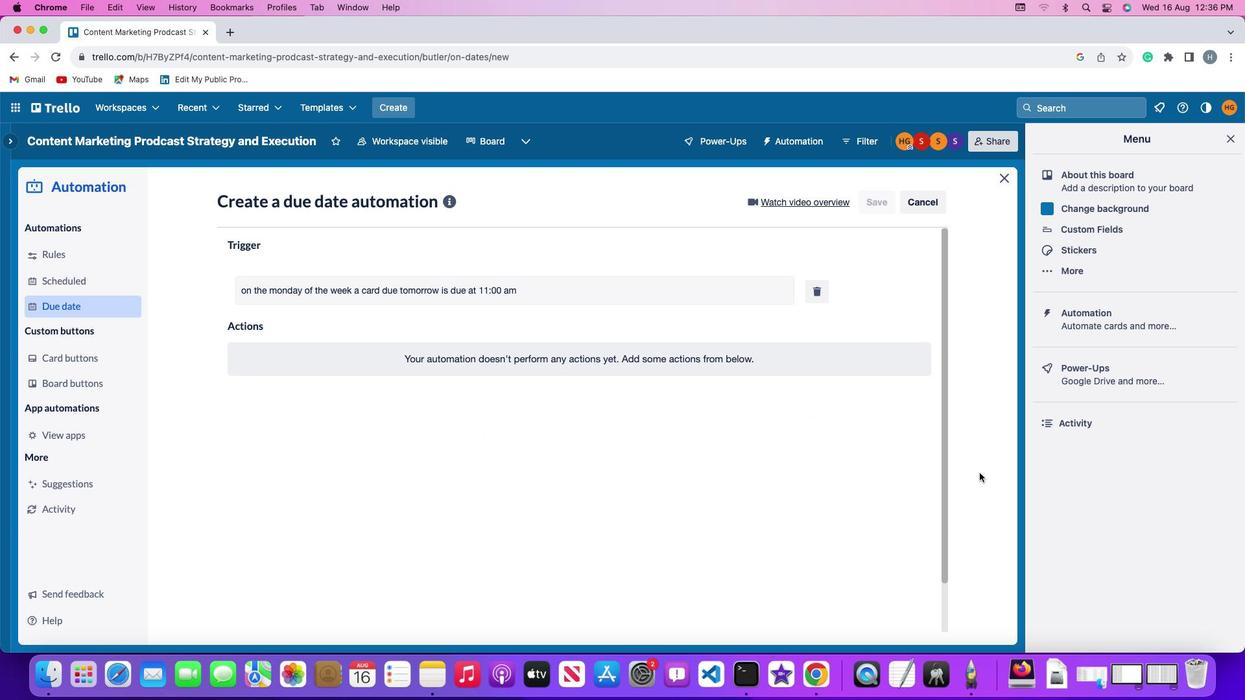 
